 Task: Explore Airbnb accommodation in Å umperk, Czech Republic from 7th December, 2023 to 15th December, 2023 for 6 adults.3 bedrooms having 3 beds and 3 bathrooms. Property type can be guest house. Booking option can be shelf check-in. Look for 5 properties as per requirement.
Action: Mouse pressed left at (407, 91)
Screenshot: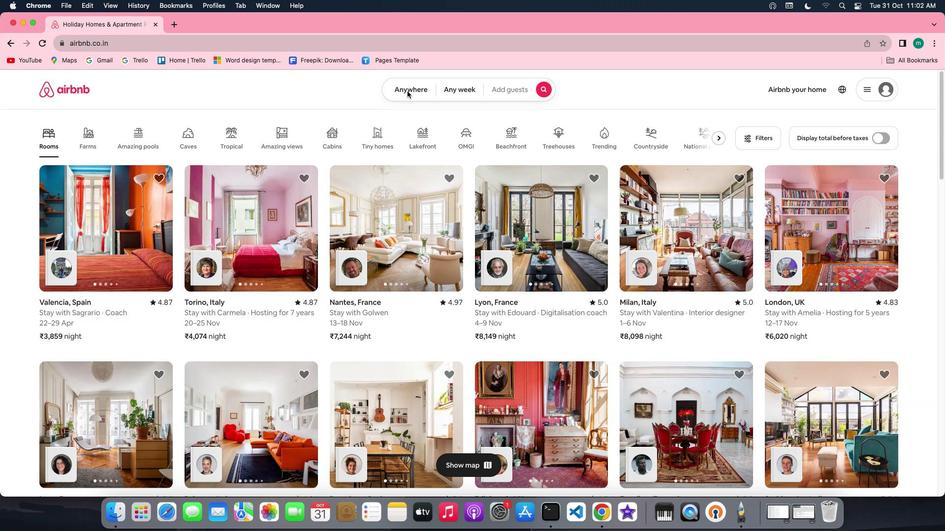 
Action: Mouse pressed left at (407, 91)
Screenshot: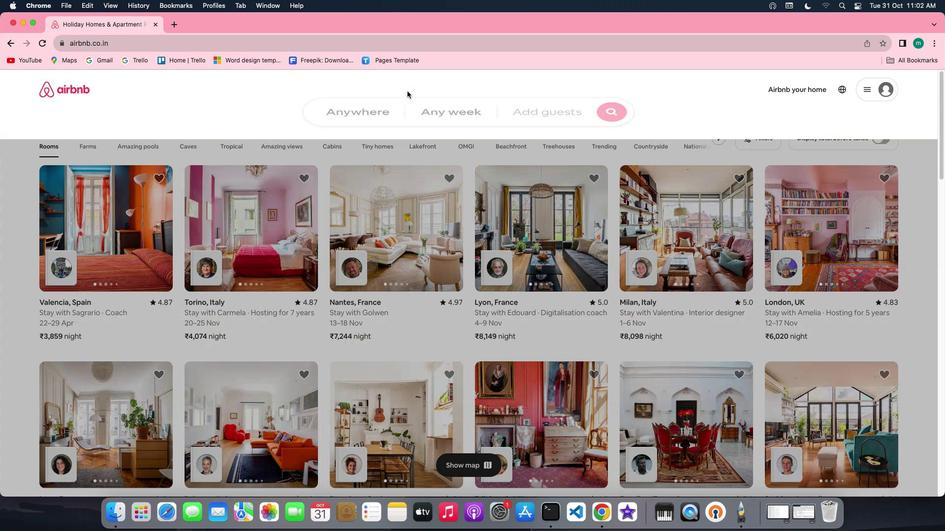 
Action: Mouse moved to (361, 131)
Screenshot: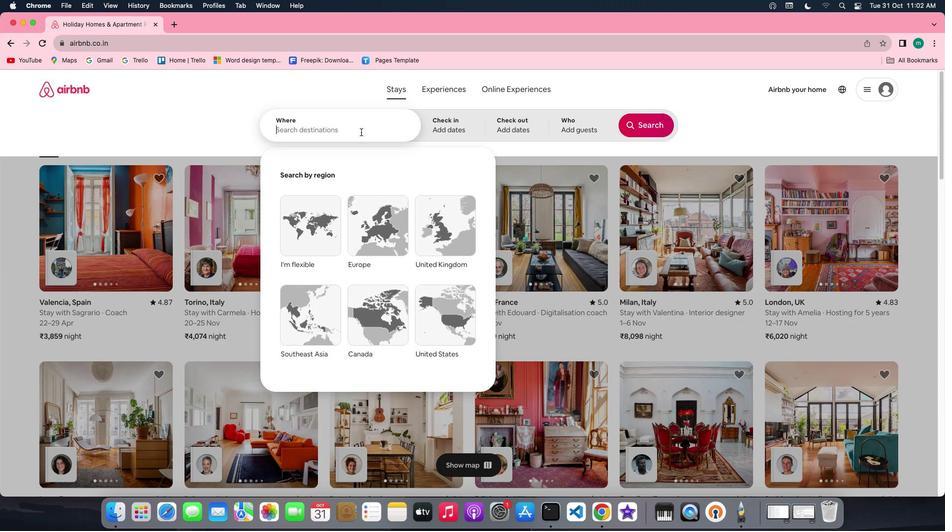 
Action: Key pressed Key.shift'S''u''p'Key.backspace'm''p''e''r''k'','Key.spaceKey.shift'C''z''e''c''h'Key.spaceKey.shift'R''e''p''u''b''l''i''c'
Screenshot: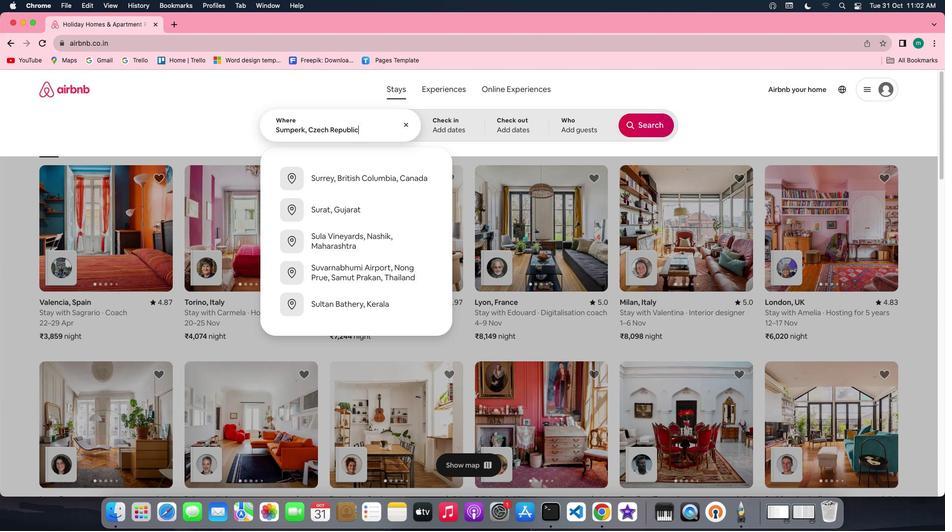 
Action: Mouse moved to (442, 128)
Screenshot: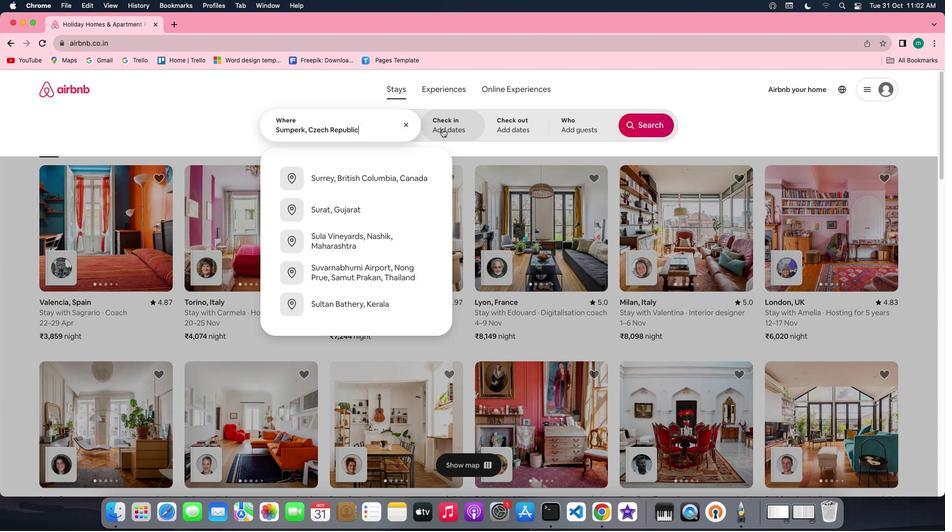 
Action: Mouse pressed left at (442, 128)
Screenshot: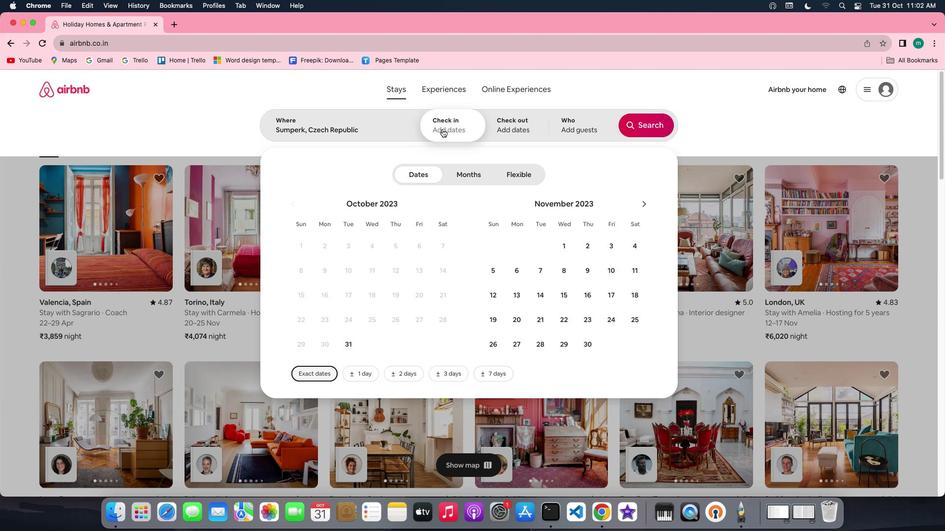 
Action: Mouse moved to (647, 201)
Screenshot: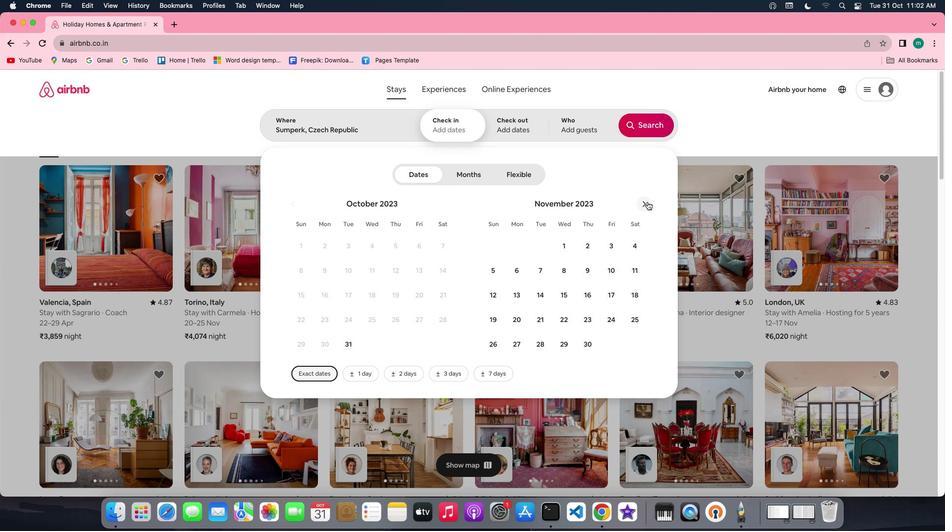 
Action: Mouse pressed left at (647, 201)
Screenshot: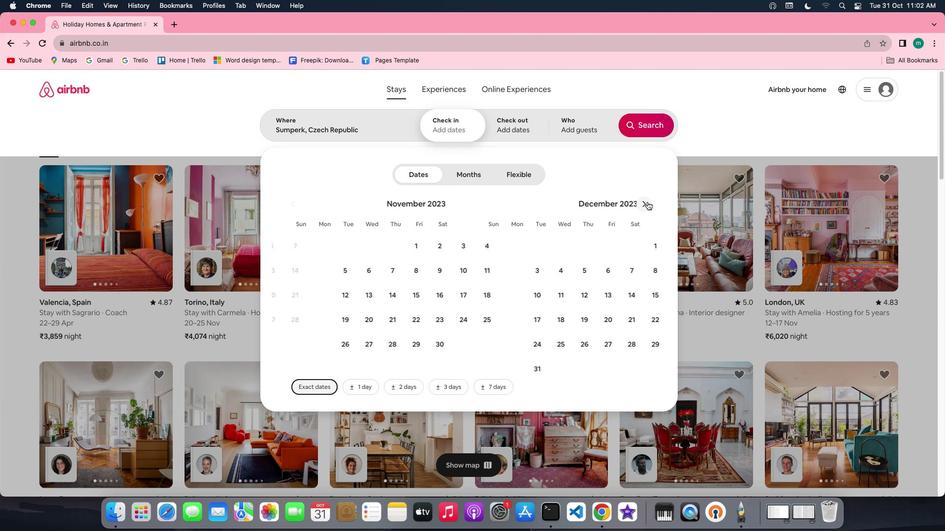 
Action: Mouse moved to (581, 267)
Screenshot: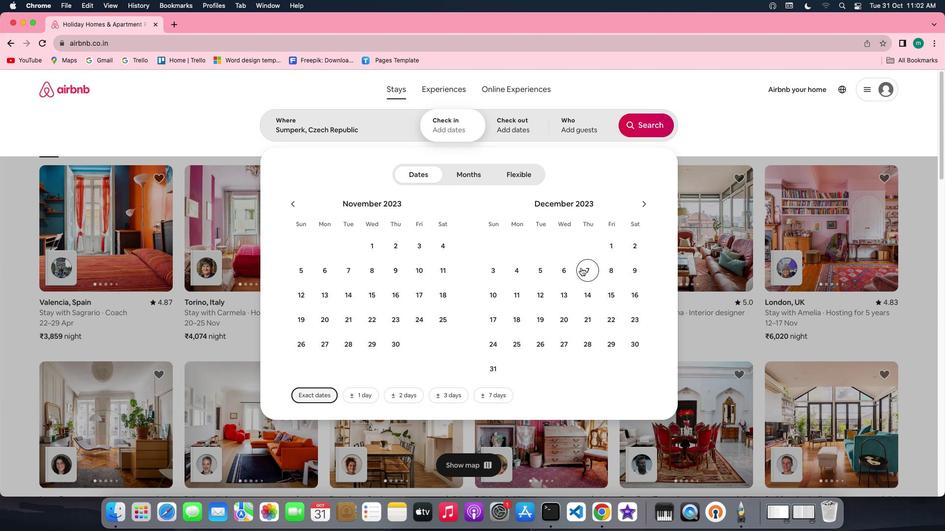 
Action: Mouse pressed left at (581, 267)
Screenshot: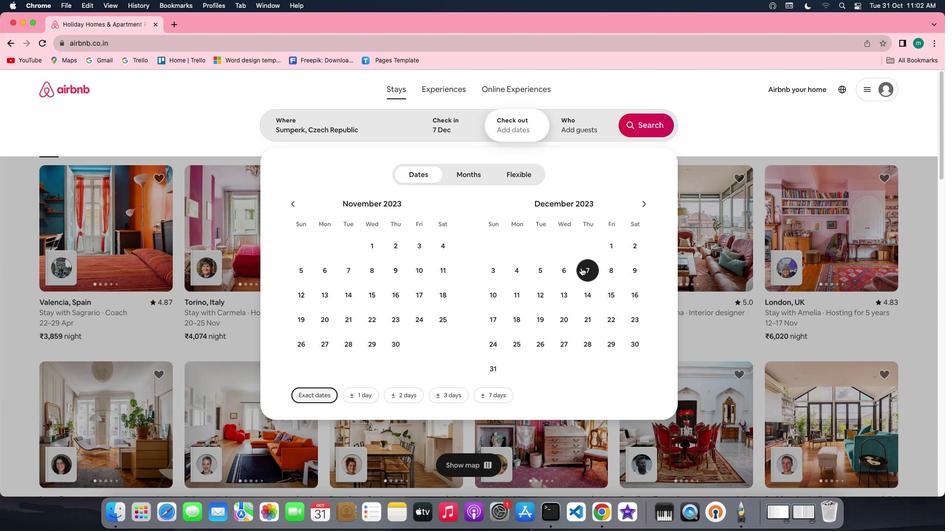 
Action: Mouse moved to (607, 296)
Screenshot: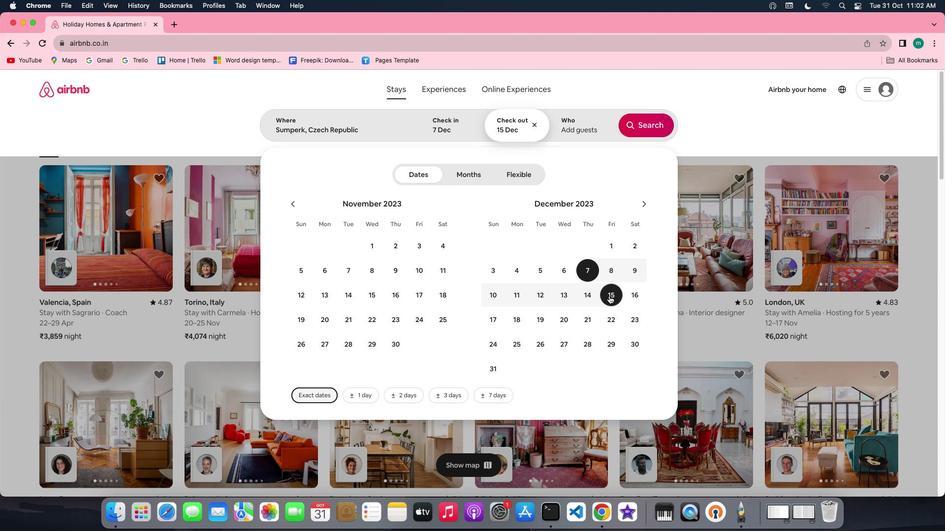 
Action: Mouse pressed left at (607, 296)
Screenshot: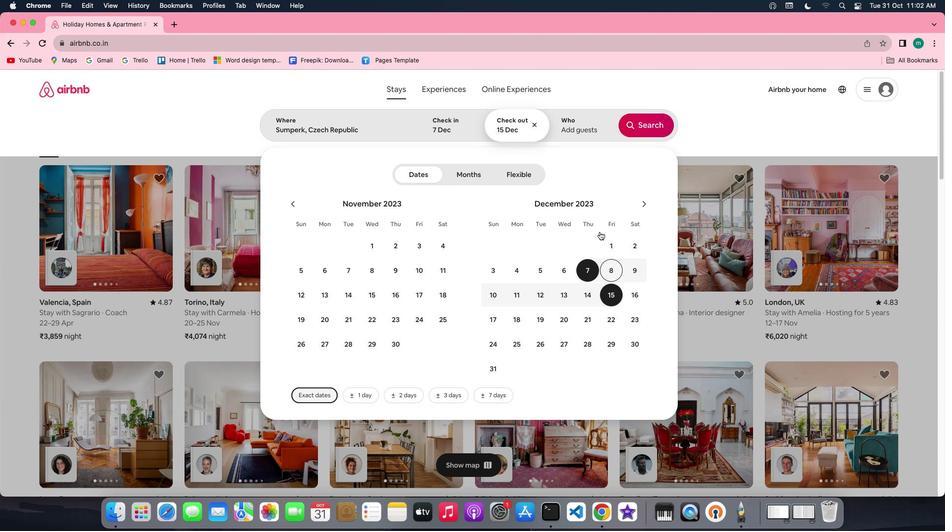 
Action: Mouse moved to (579, 123)
Screenshot: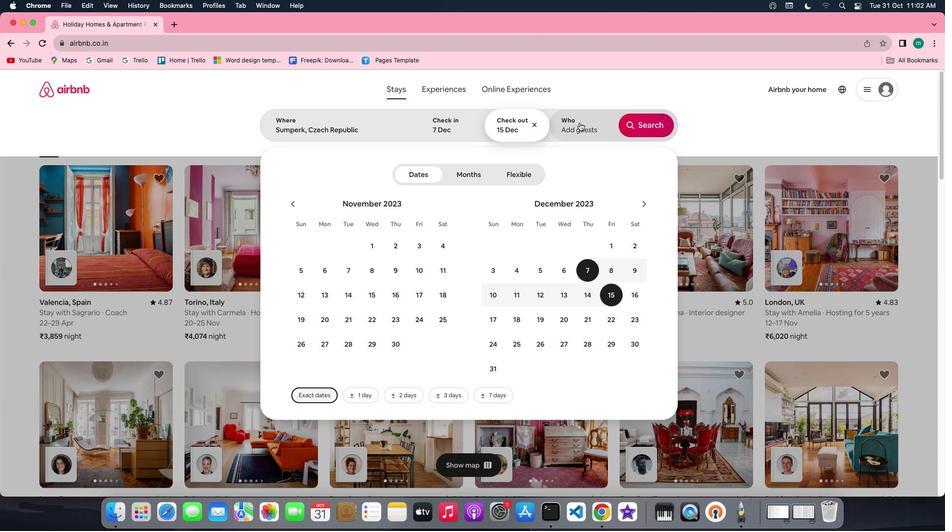 
Action: Mouse pressed left at (579, 123)
Screenshot: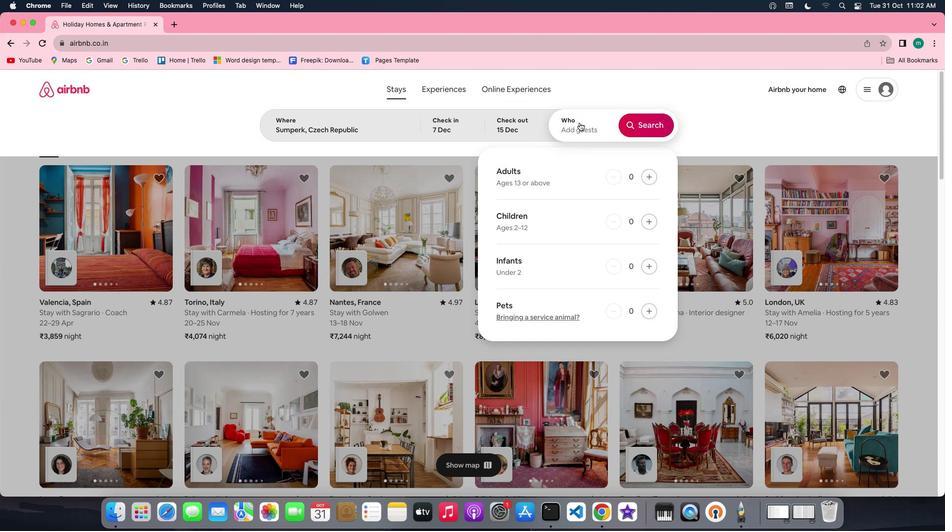 
Action: Mouse moved to (655, 176)
Screenshot: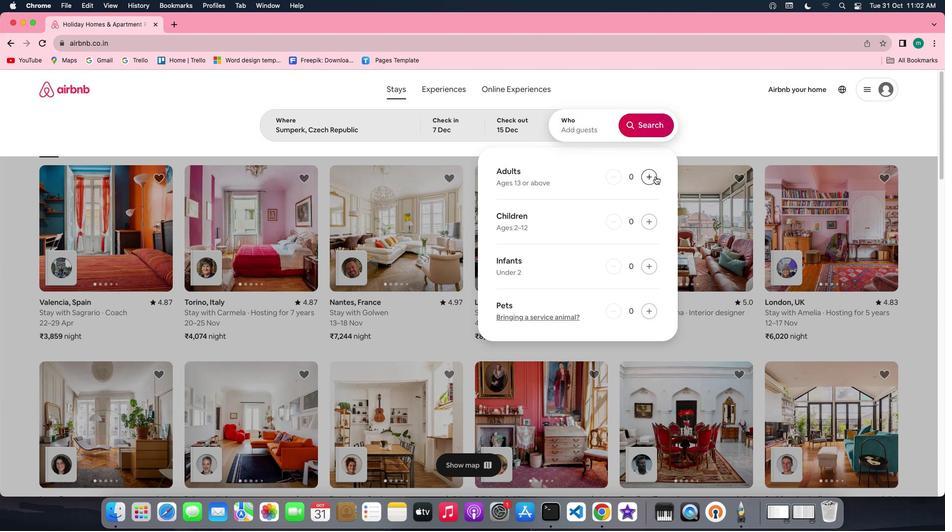 
Action: Mouse pressed left at (655, 176)
Screenshot: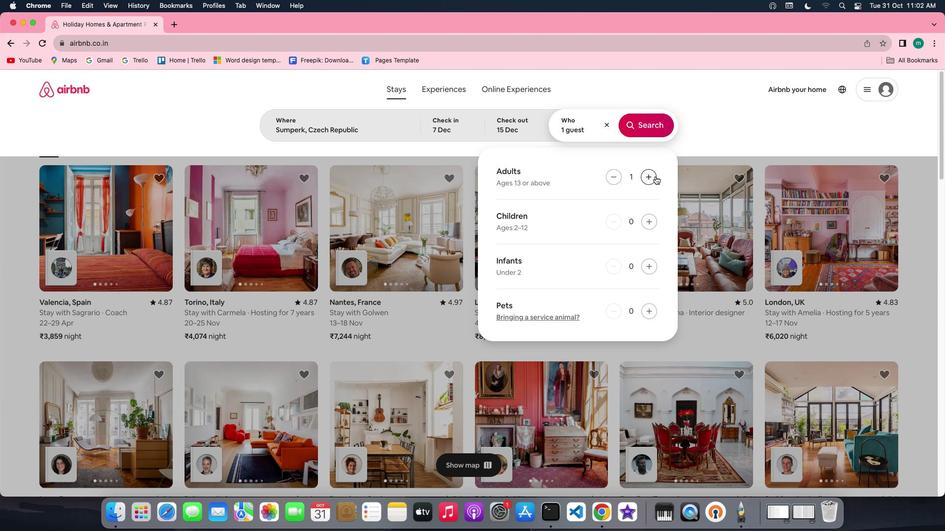 
Action: Mouse pressed left at (655, 176)
Screenshot: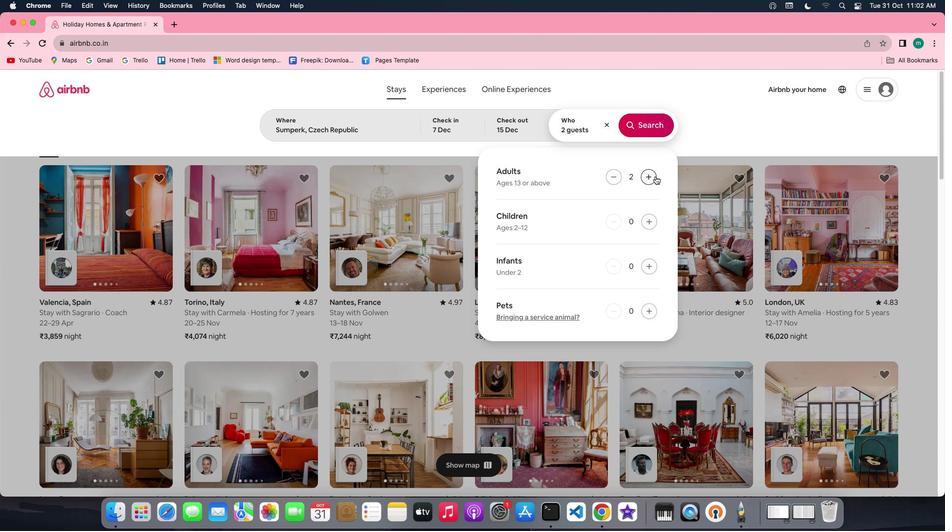 
Action: Mouse pressed left at (655, 176)
Screenshot: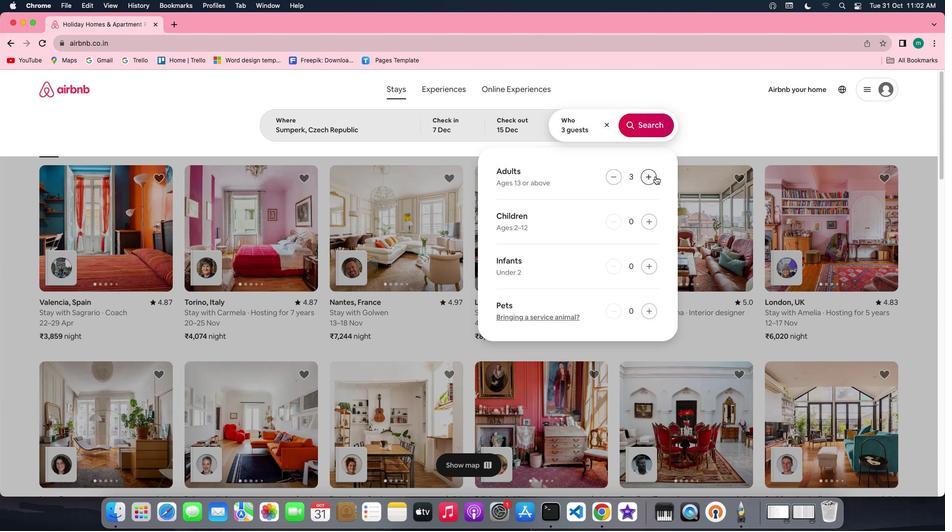 
Action: Mouse pressed left at (655, 176)
Screenshot: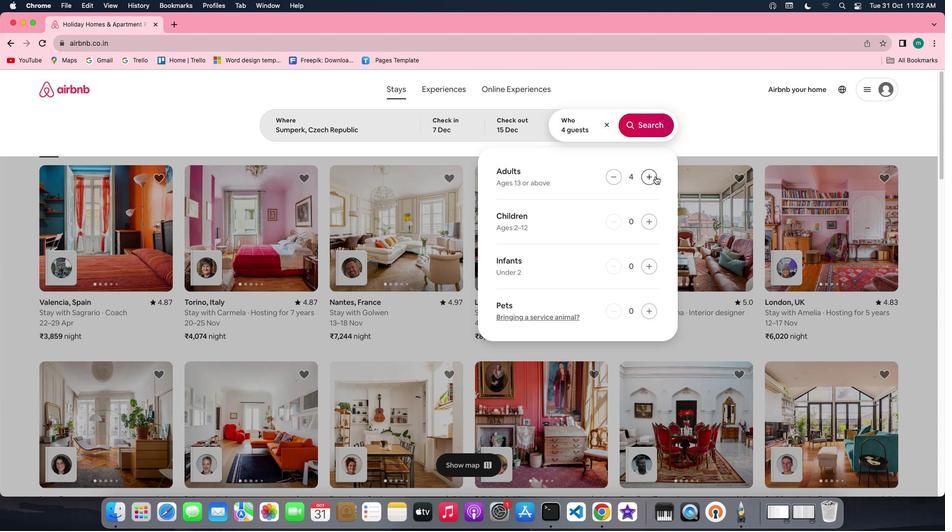 
Action: Mouse pressed left at (655, 176)
Screenshot: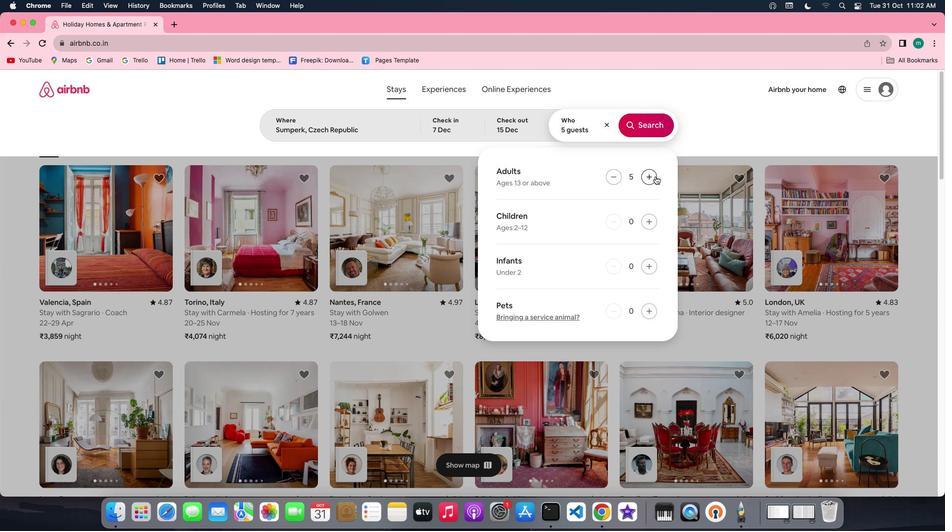 
Action: Mouse pressed left at (655, 176)
Screenshot: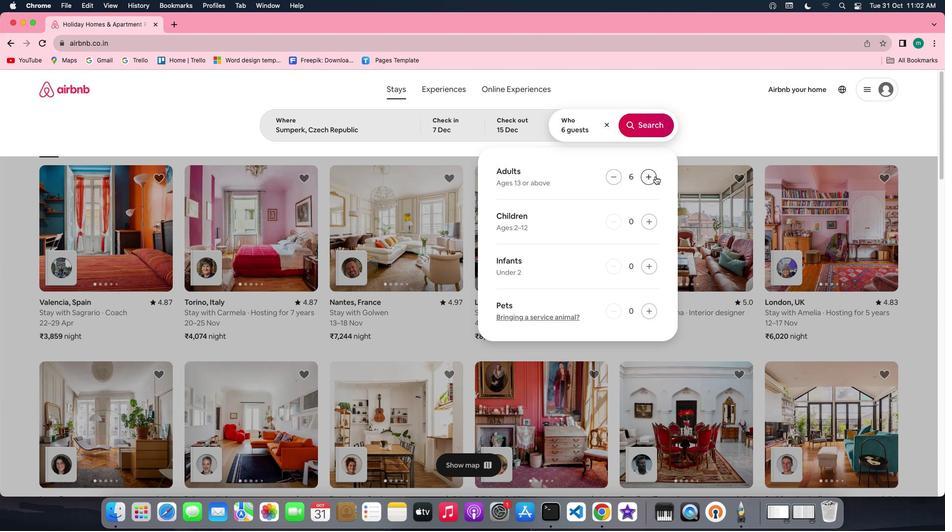 
Action: Mouse moved to (635, 126)
Screenshot: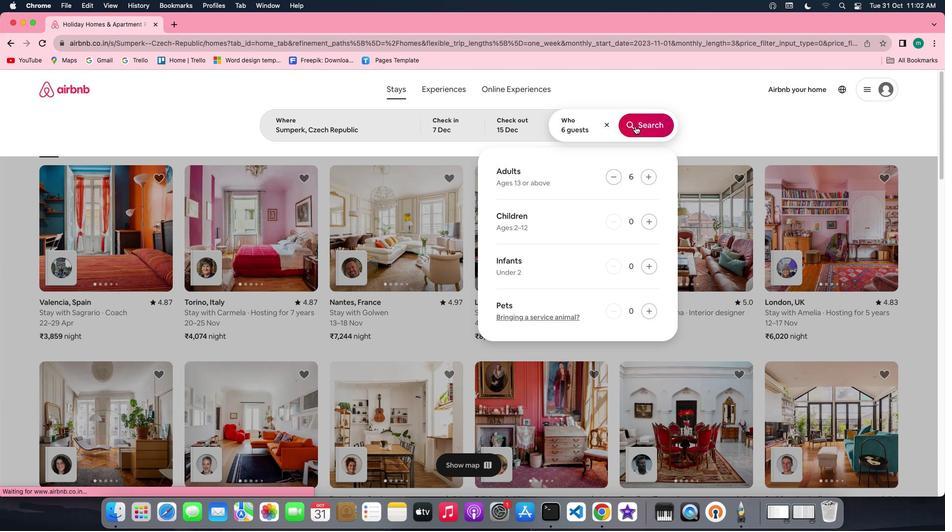 
Action: Mouse pressed left at (635, 126)
Screenshot: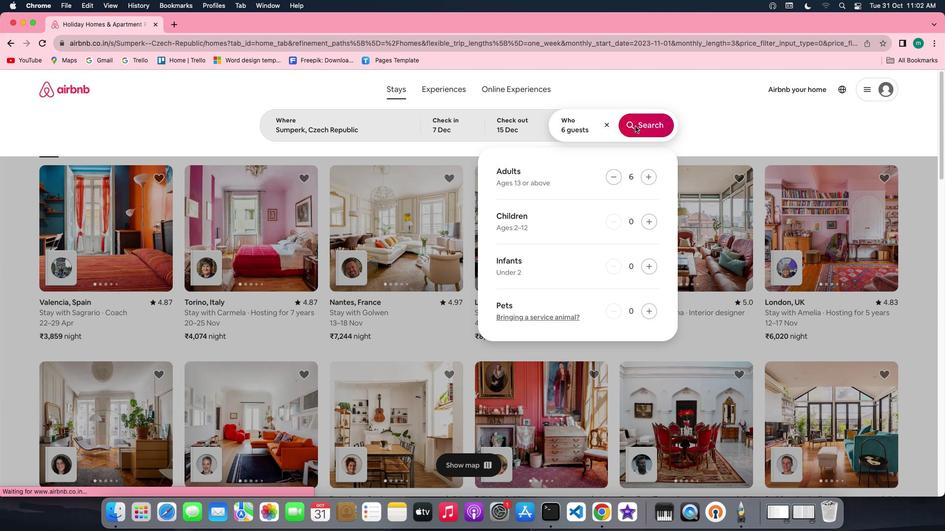 
Action: Mouse moved to (793, 128)
Screenshot: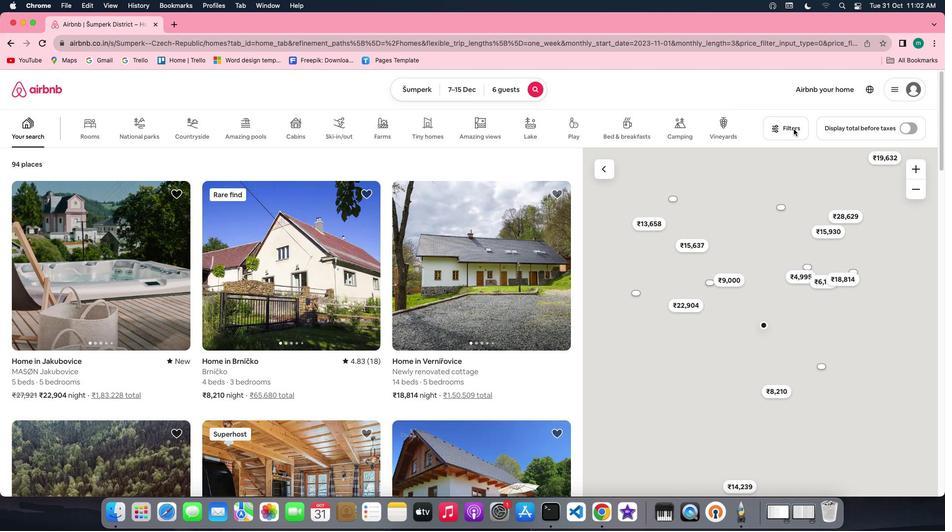 
Action: Mouse pressed left at (793, 128)
Screenshot: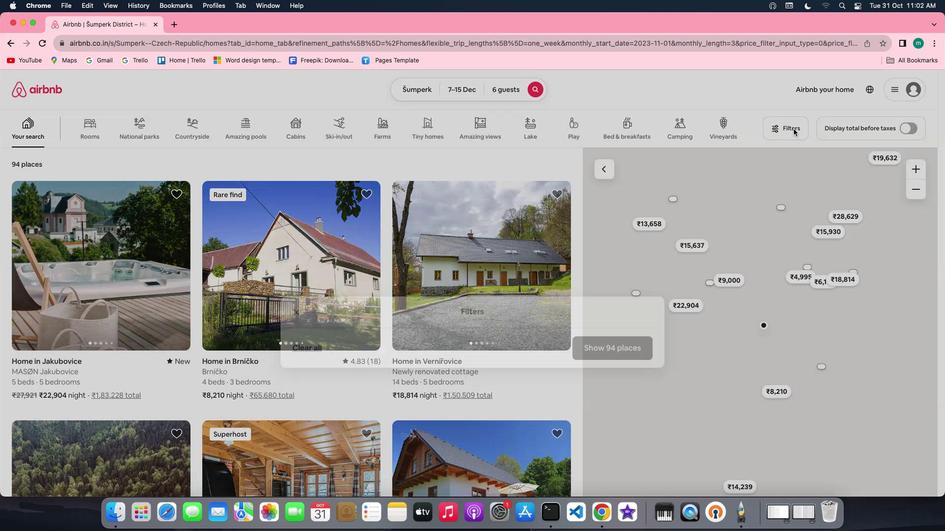 
Action: Mouse moved to (468, 297)
Screenshot: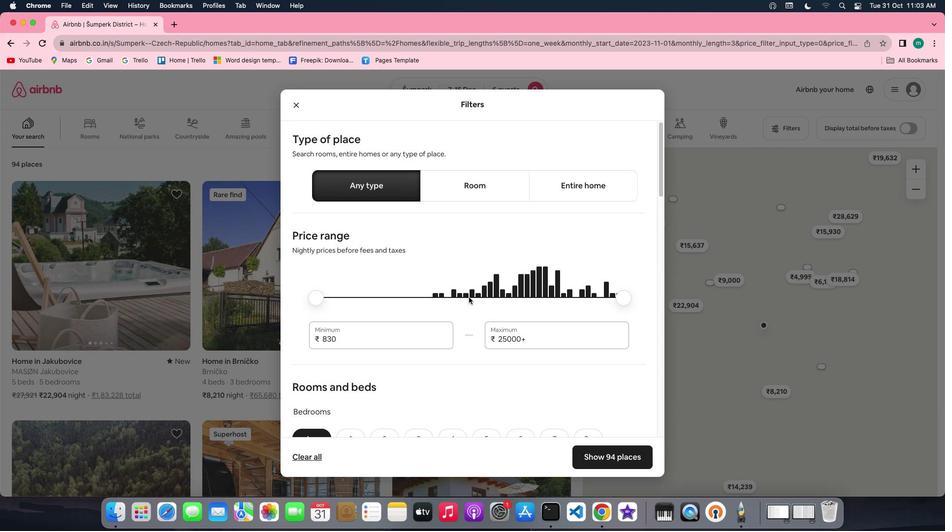 
Action: Mouse scrolled (468, 297) with delta (0, 0)
Screenshot: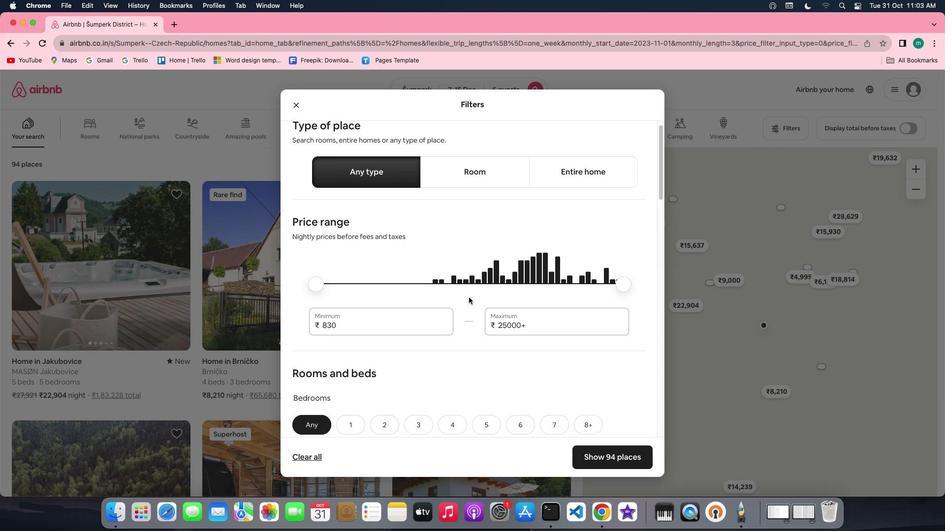
Action: Mouse scrolled (468, 297) with delta (0, 0)
Screenshot: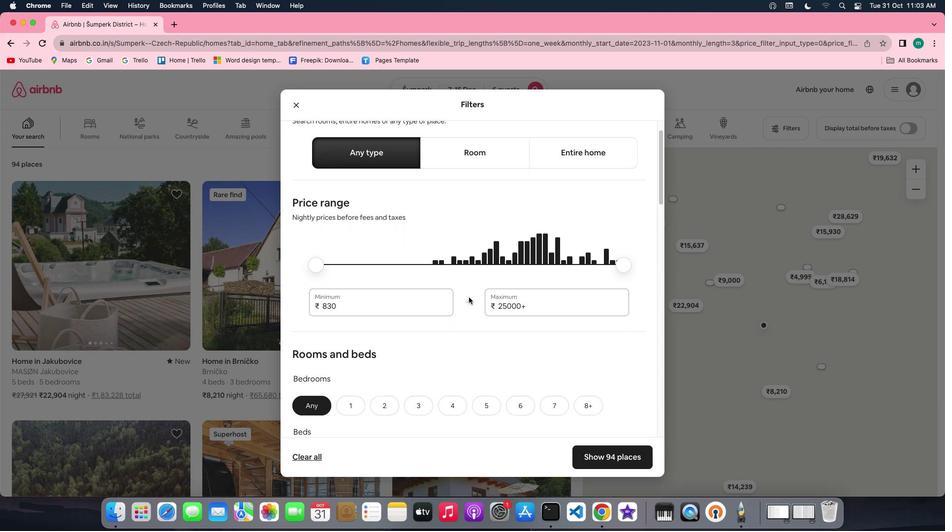 
Action: Mouse scrolled (468, 297) with delta (0, 0)
Screenshot: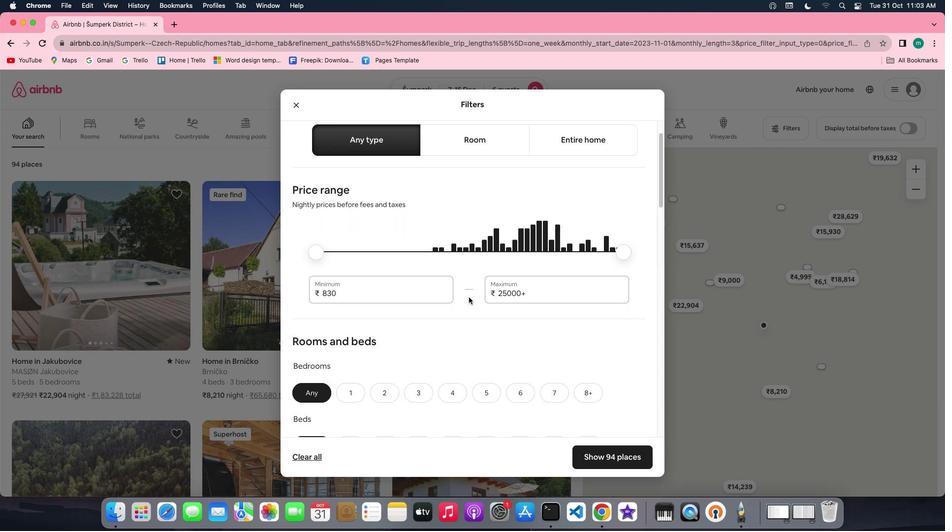 
Action: Mouse scrolled (468, 297) with delta (0, 0)
Screenshot: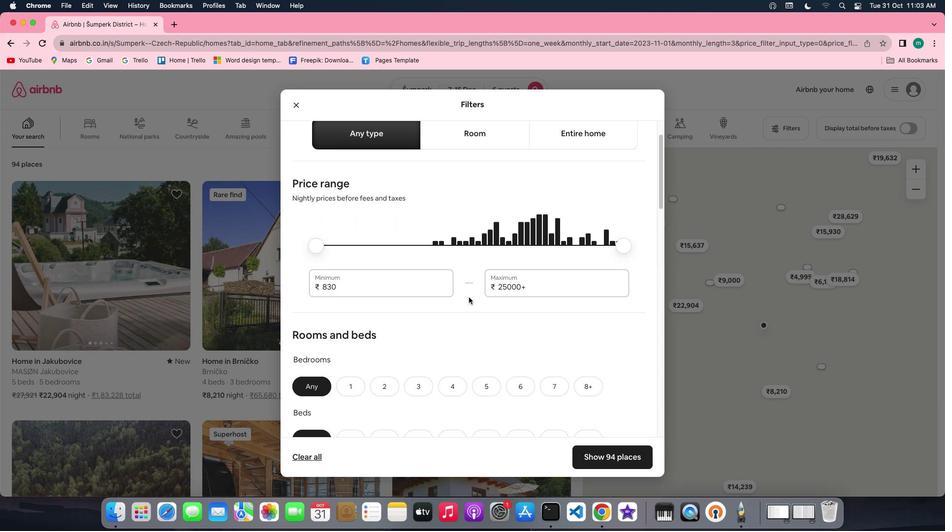 
Action: Mouse scrolled (468, 297) with delta (0, 0)
Screenshot: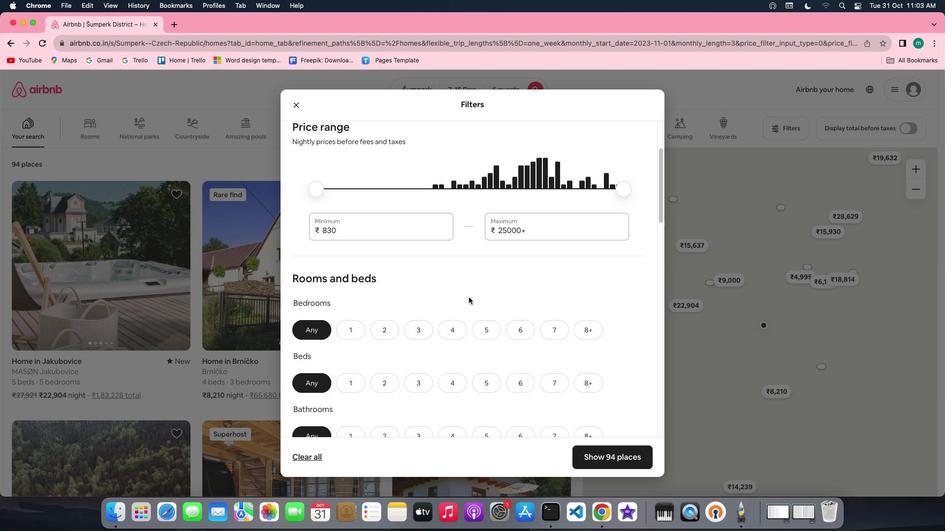 
Action: Mouse scrolled (468, 297) with delta (0, 0)
Screenshot: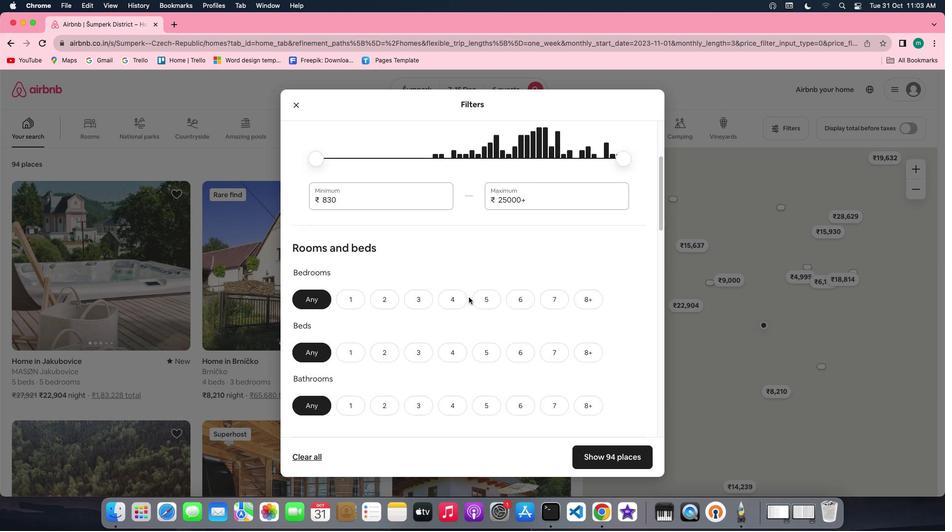 
Action: Mouse scrolled (468, 297) with delta (0, 0)
Screenshot: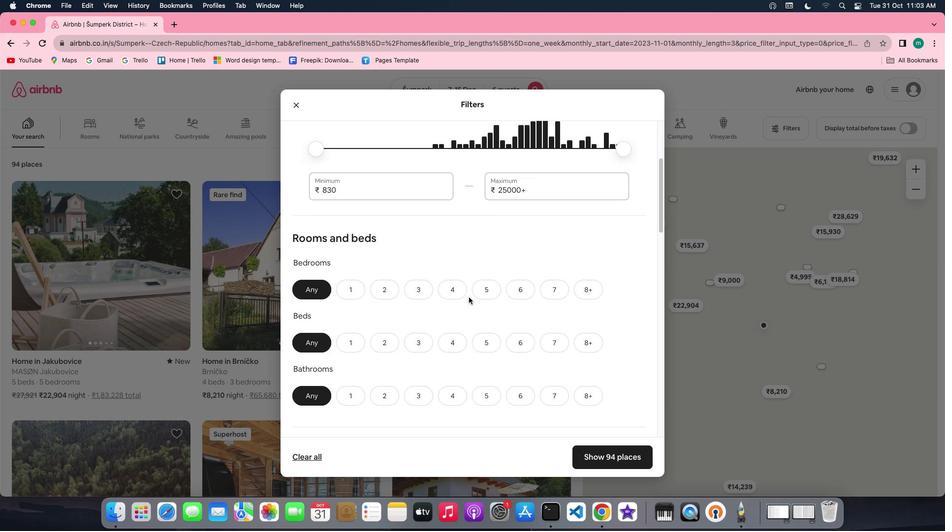 
Action: Mouse scrolled (468, 297) with delta (0, 0)
Screenshot: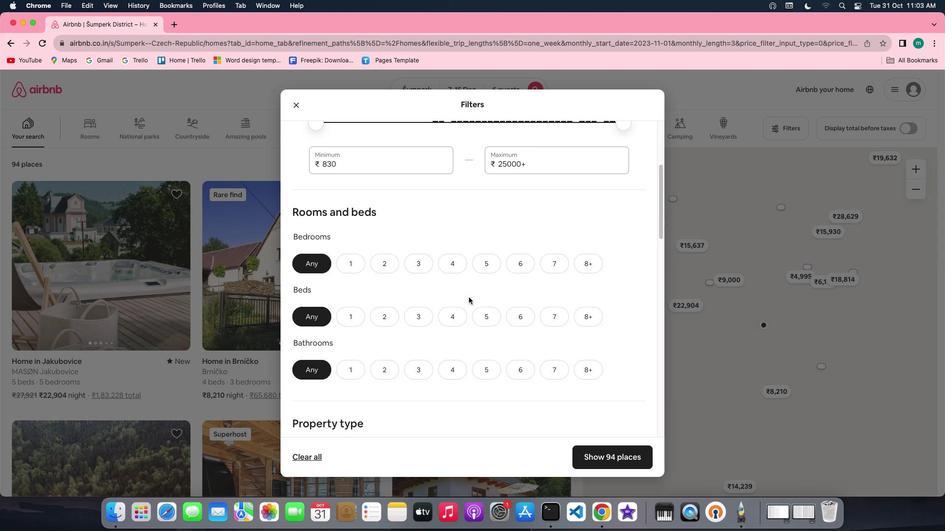 
Action: Mouse scrolled (468, 297) with delta (0, 0)
Screenshot: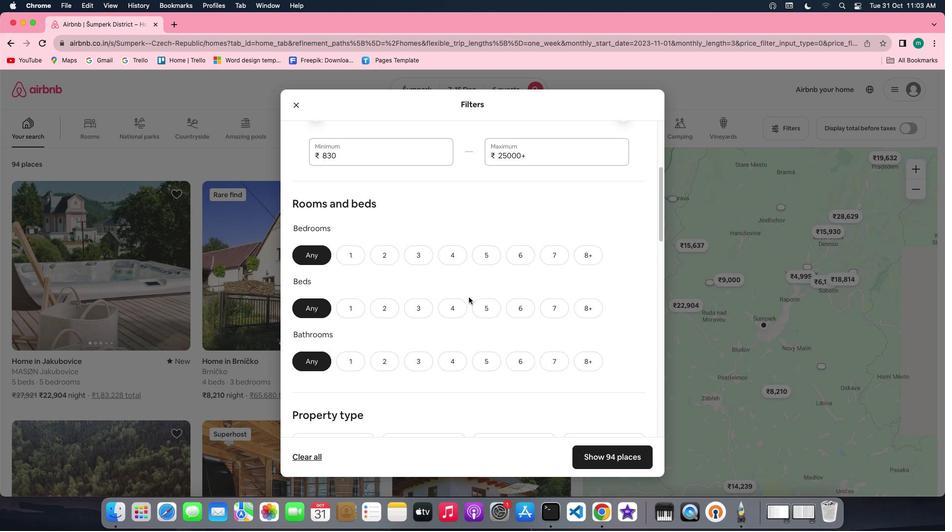 
Action: Mouse scrolled (468, 297) with delta (0, 0)
Screenshot: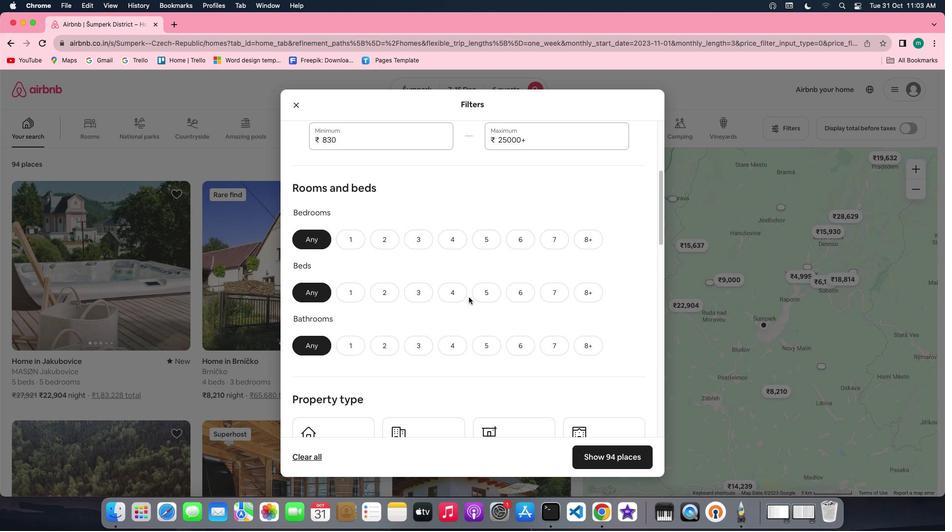 
Action: Mouse scrolled (468, 297) with delta (0, 0)
Screenshot: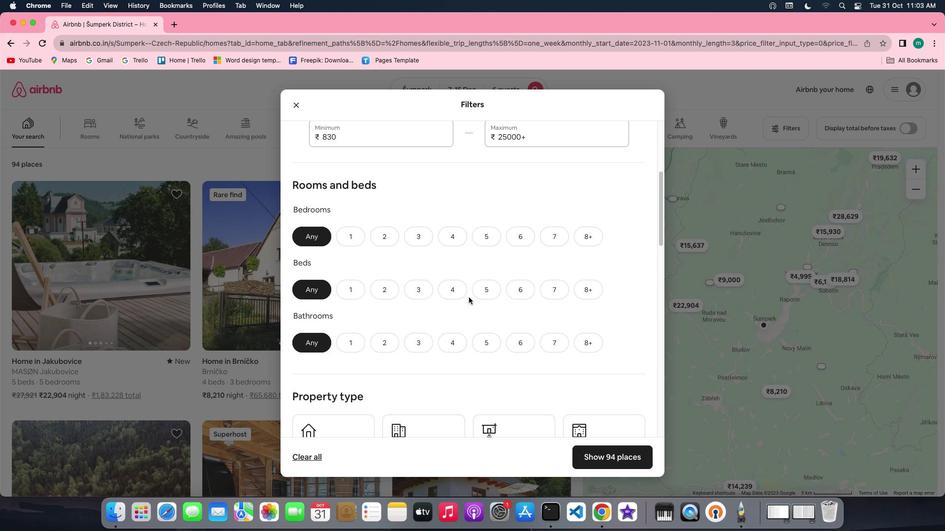 
Action: Mouse moved to (424, 236)
Screenshot: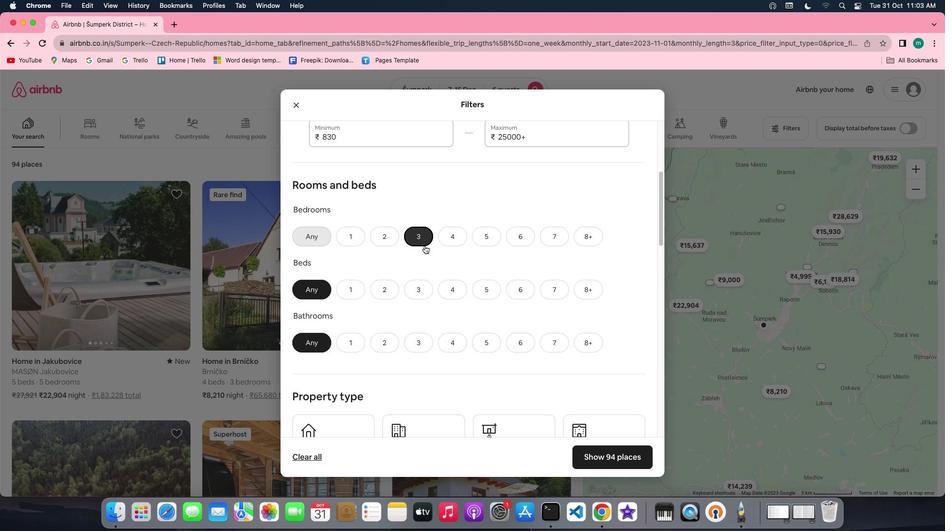 
Action: Mouse pressed left at (424, 236)
Screenshot: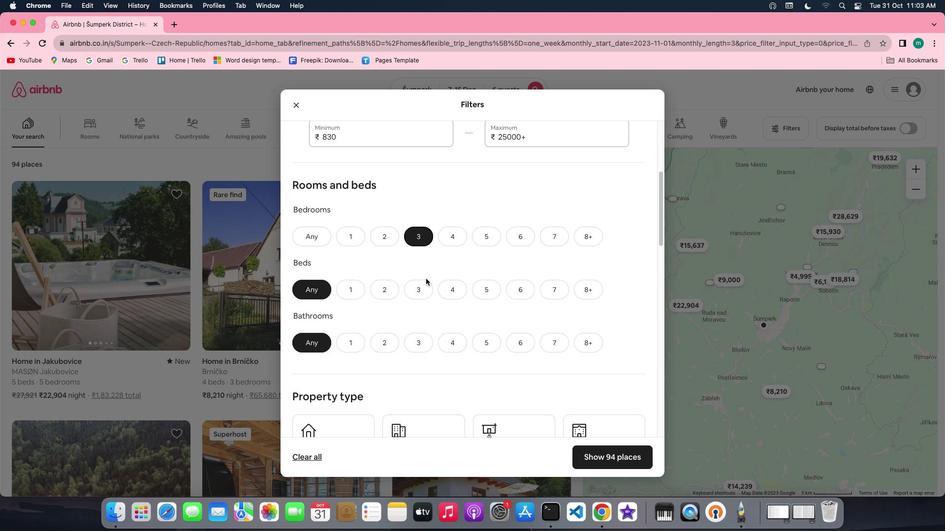 
Action: Mouse moved to (426, 280)
Screenshot: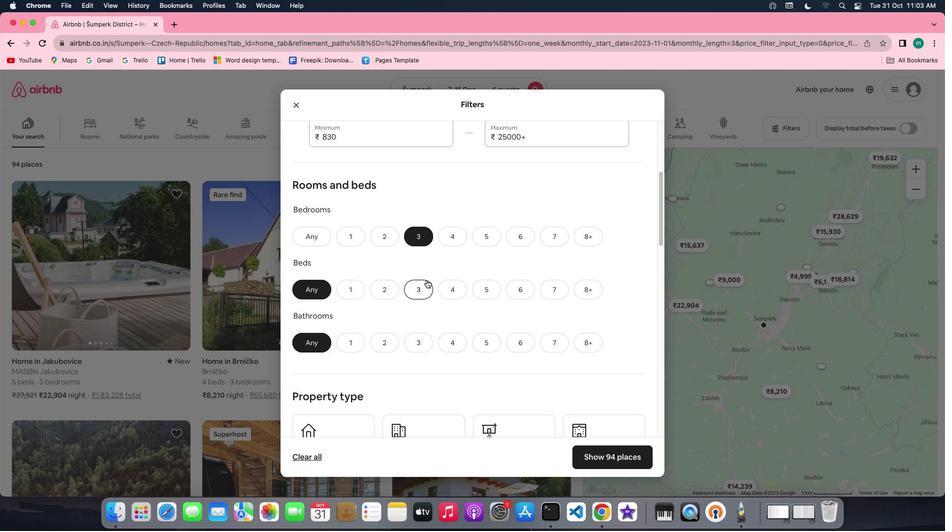
Action: Mouse pressed left at (426, 280)
Screenshot: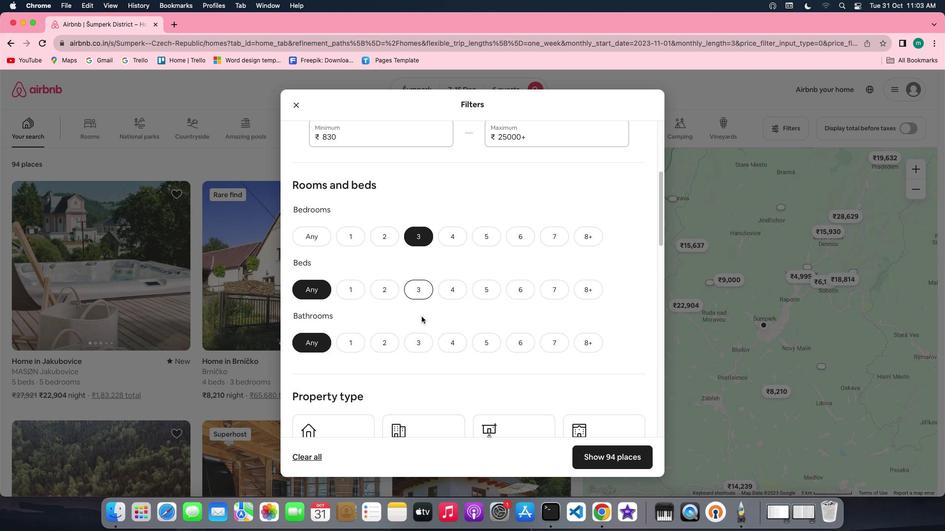 
Action: Mouse moved to (421, 295)
Screenshot: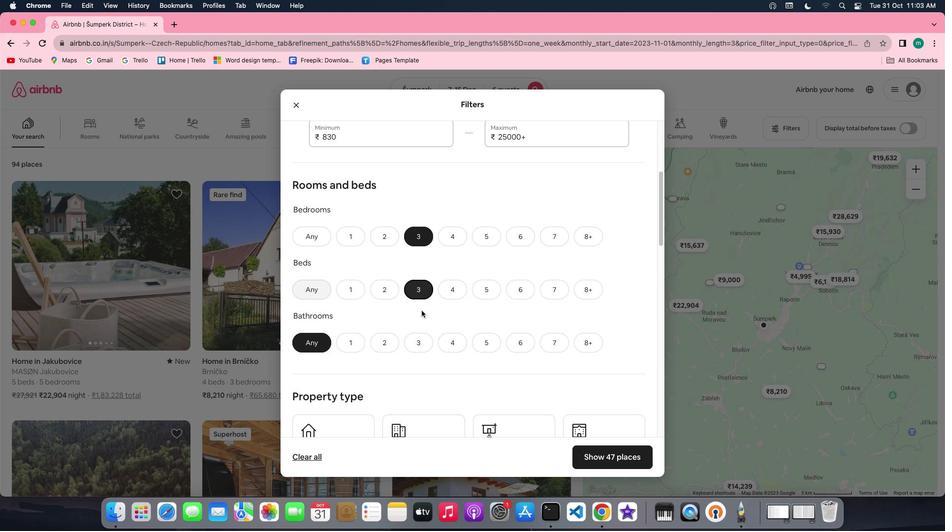 
Action: Mouse pressed left at (421, 295)
Screenshot: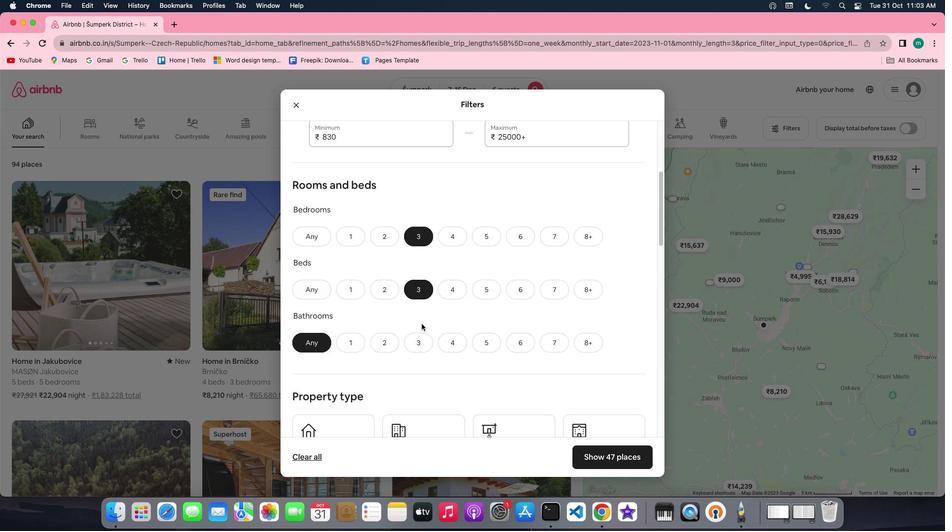 
Action: Mouse moved to (424, 344)
Screenshot: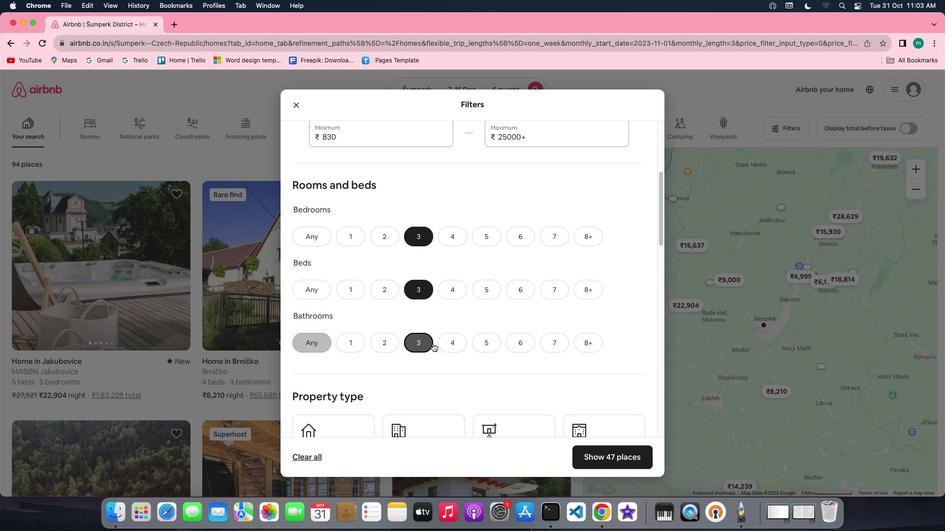 
Action: Mouse pressed left at (424, 344)
Screenshot: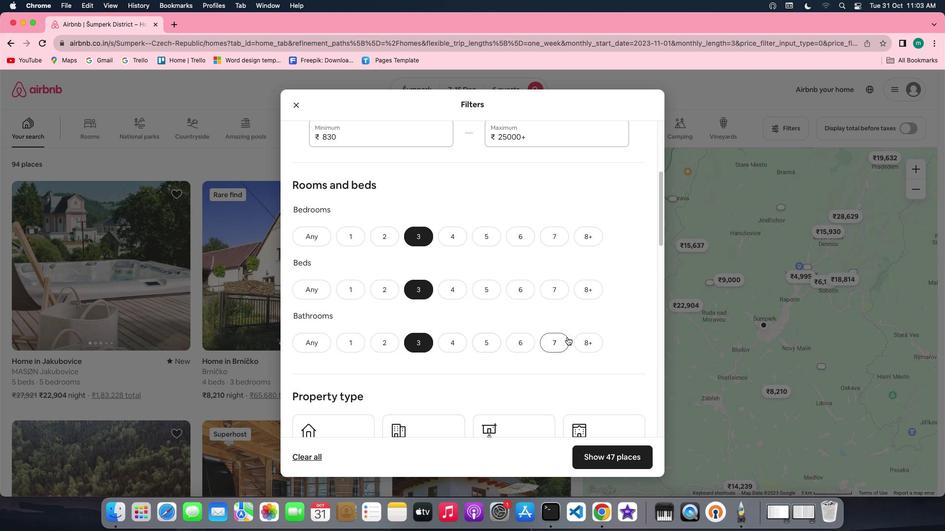 
Action: Mouse moved to (567, 337)
Screenshot: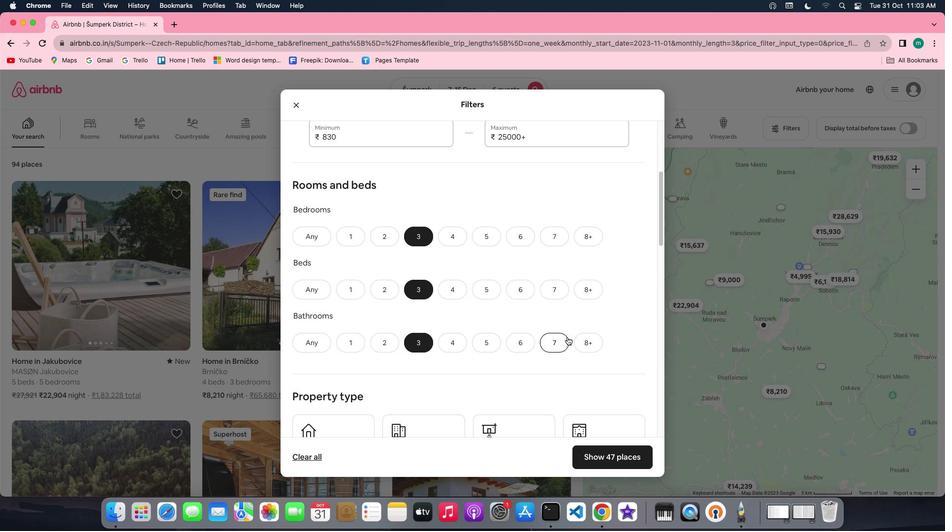 
Action: Mouse scrolled (567, 337) with delta (0, 0)
Screenshot: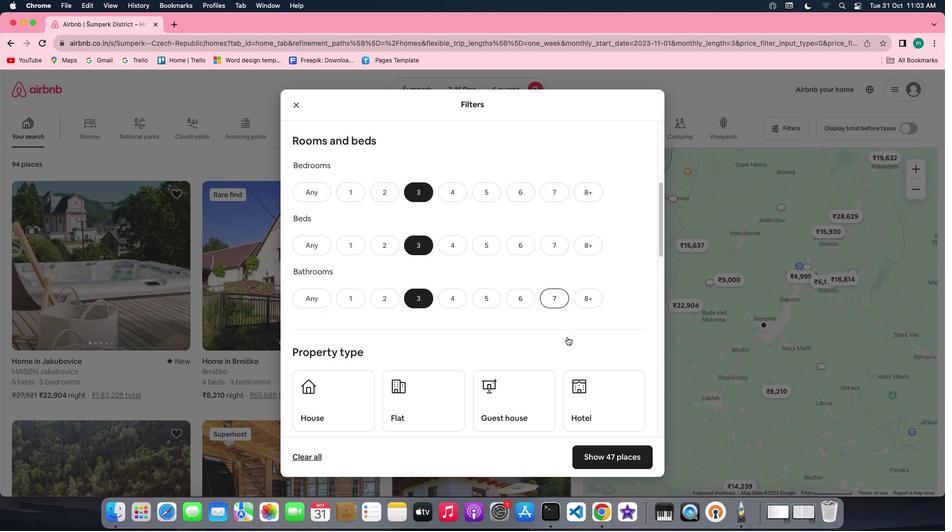 
Action: Mouse scrolled (567, 337) with delta (0, 0)
Screenshot: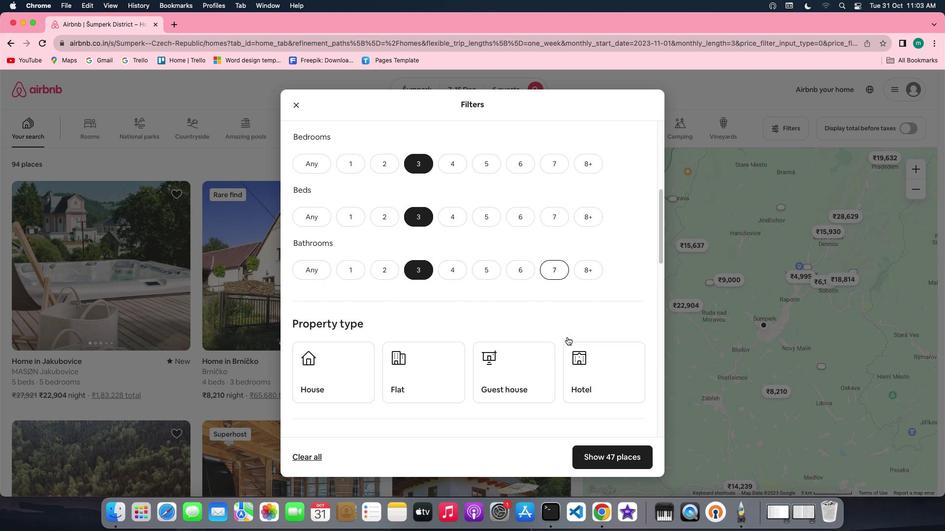 
Action: Mouse scrolled (567, 337) with delta (0, 0)
Screenshot: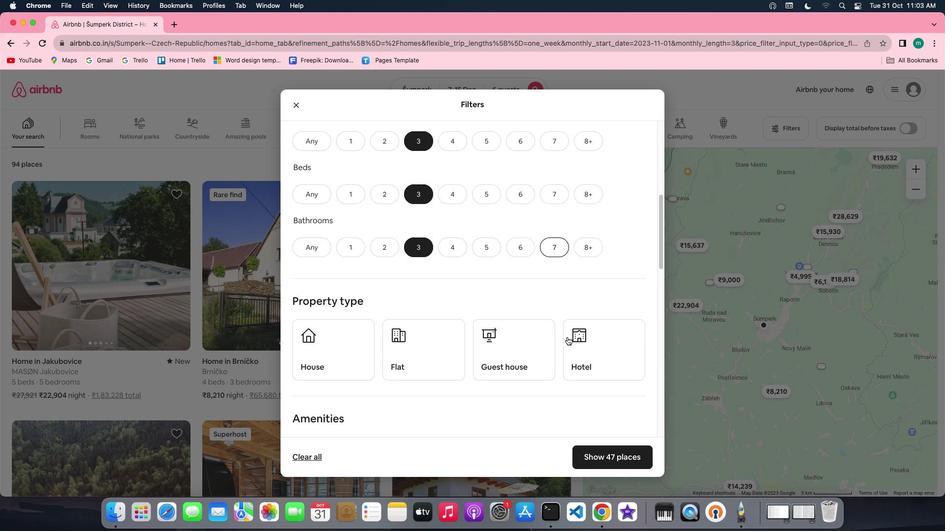 
Action: Mouse scrolled (567, 337) with delta (0, 0)
Screenshot: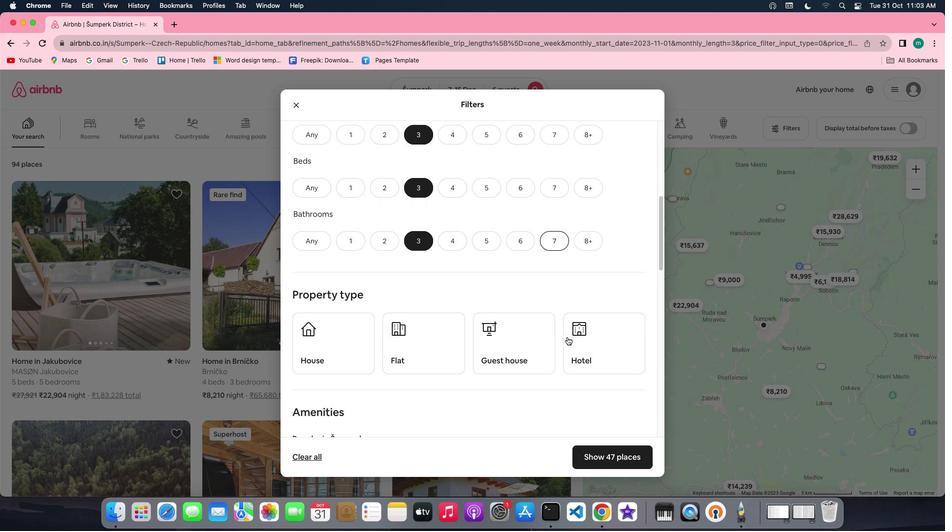 
Action: Mouse scrolled (567, 337) with delta (0, 0)
Screenshot: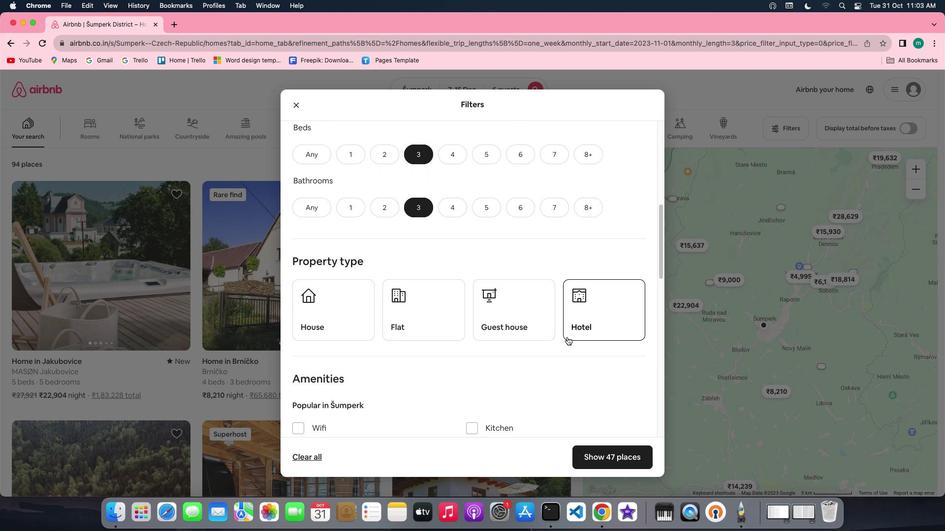 
Action: Mouse scrolled (567, 337) with delta (0, 0)
Screenshot: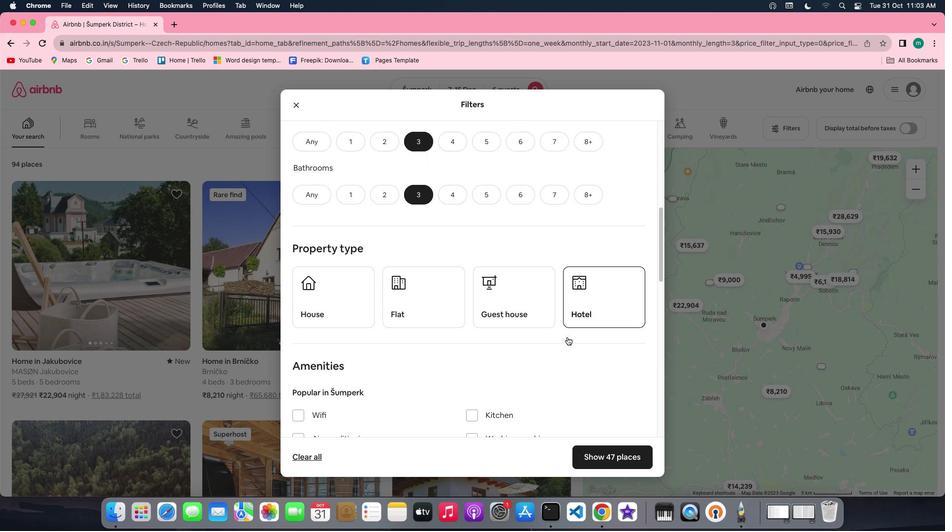 
Action: Mouse scrolled (567, 337) with delta (0, 0)
Screenshot: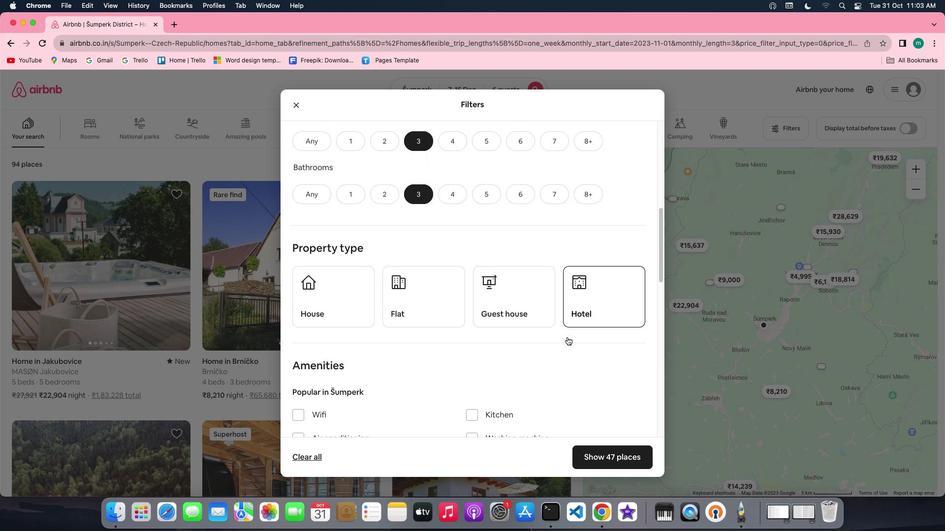 
Action: Mouse scrolled (567, 337) with delta (0, 0)
Screenshot: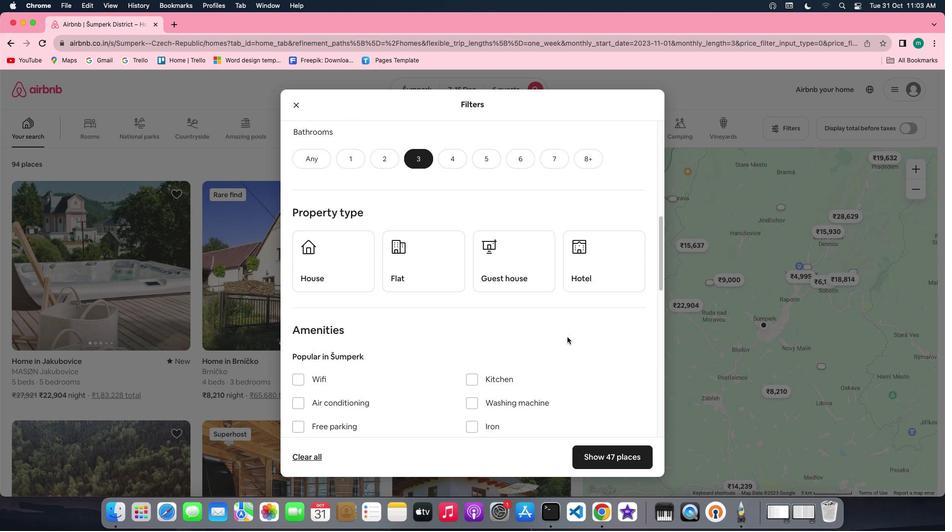 
Action: Mouse scrolled (567, 337) with delta (0, 0)
Screenshot: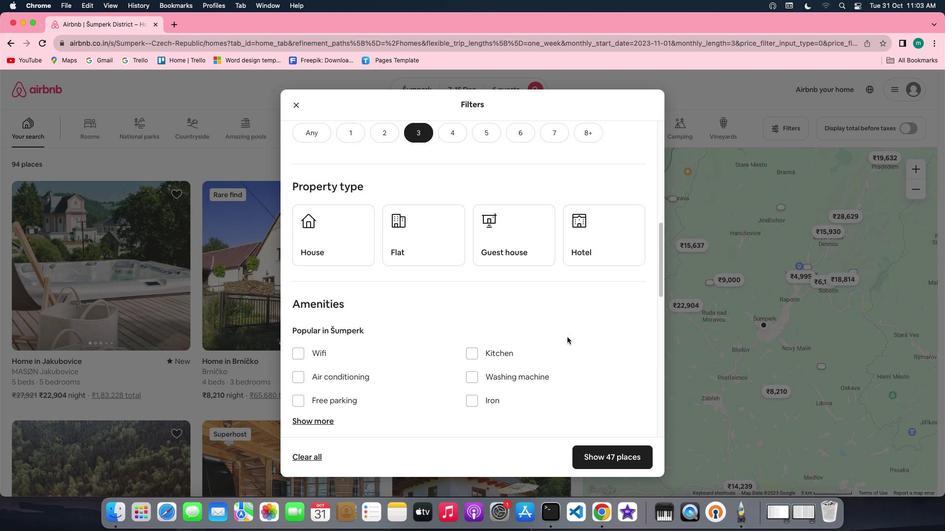 
Action: Mouse scrolled (567, 337) with delta (0, 0)
Screenshot: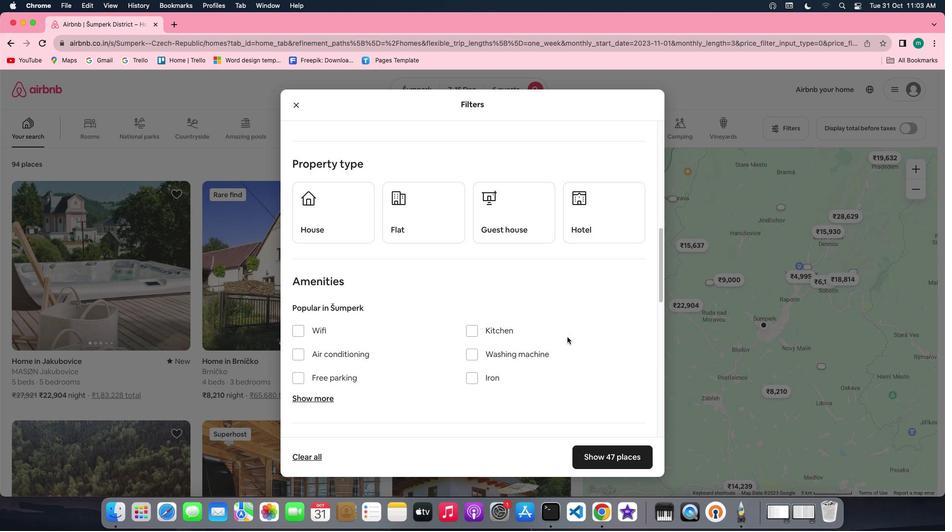 
Action: Mouse scrolled (567, 337) with delta (0, 0)
Screenshot: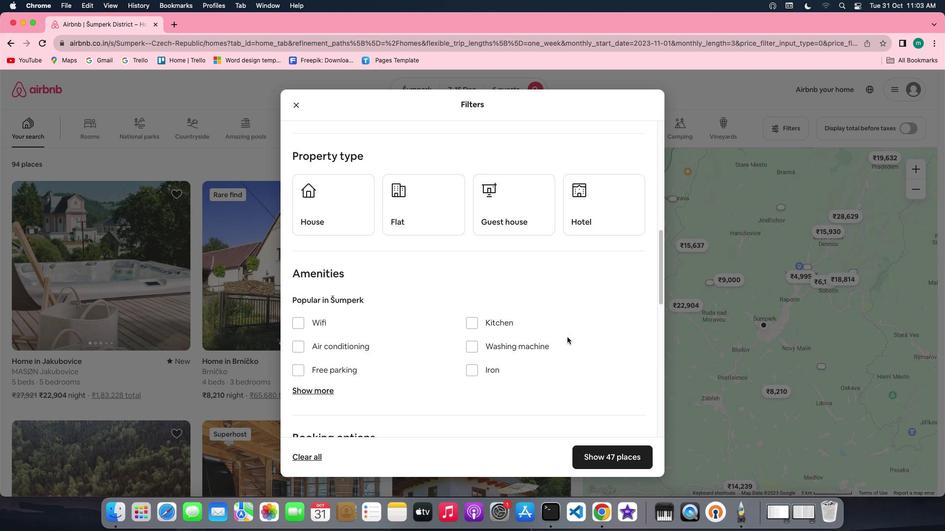 
Action: Mouse scrolled (567, 337) with delta (0, 0)
Screenshot: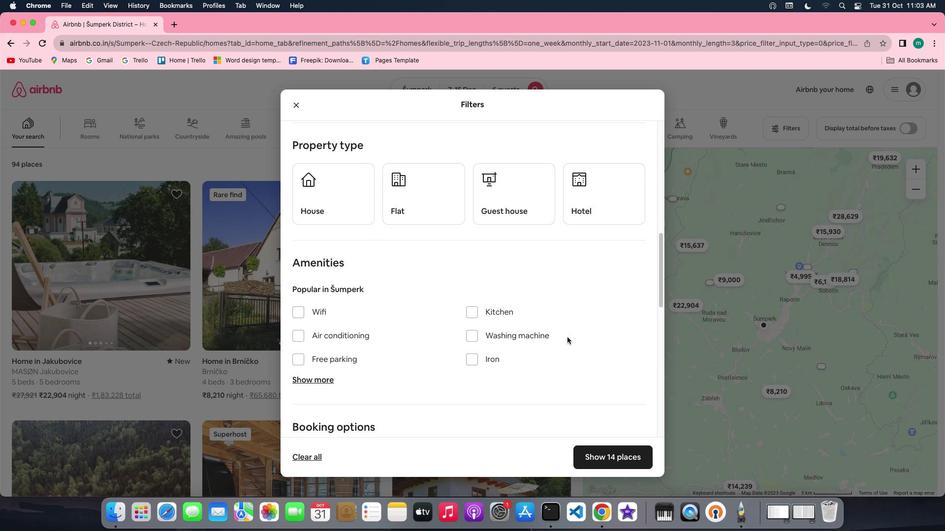 
Action: Mouse scrolled (567, 337) with delta (0, 0)
Screenshot: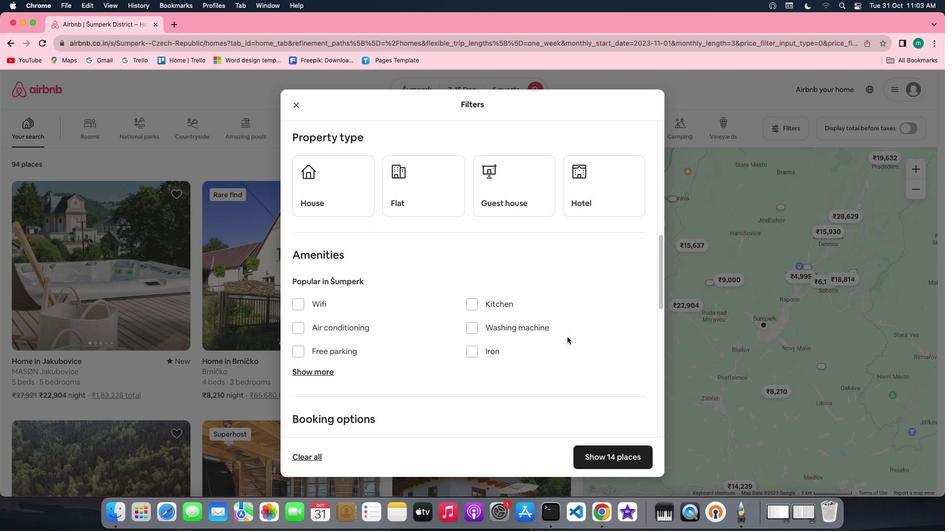
Action: Mouse scrolled (567, 337) with delta (0, 0)
Screenshot: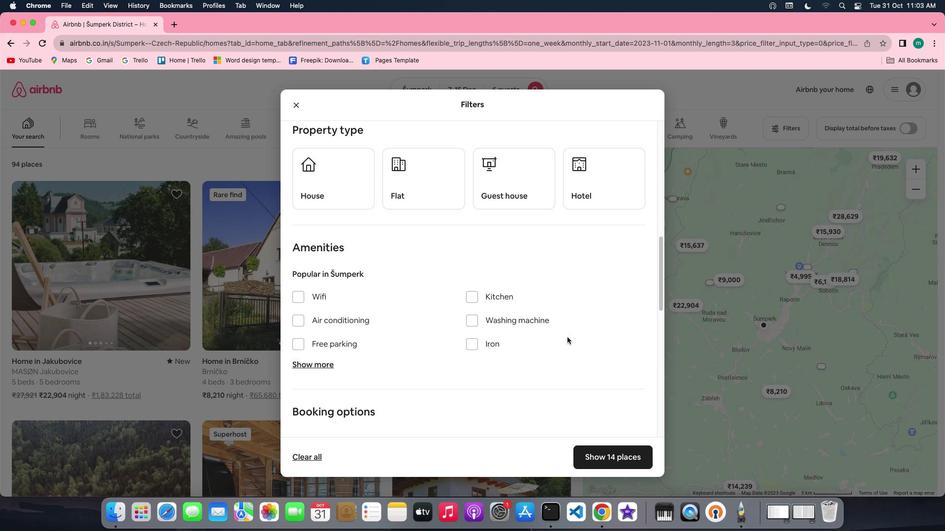 
Action: Mouse moved to (531, 200)
Screenshot: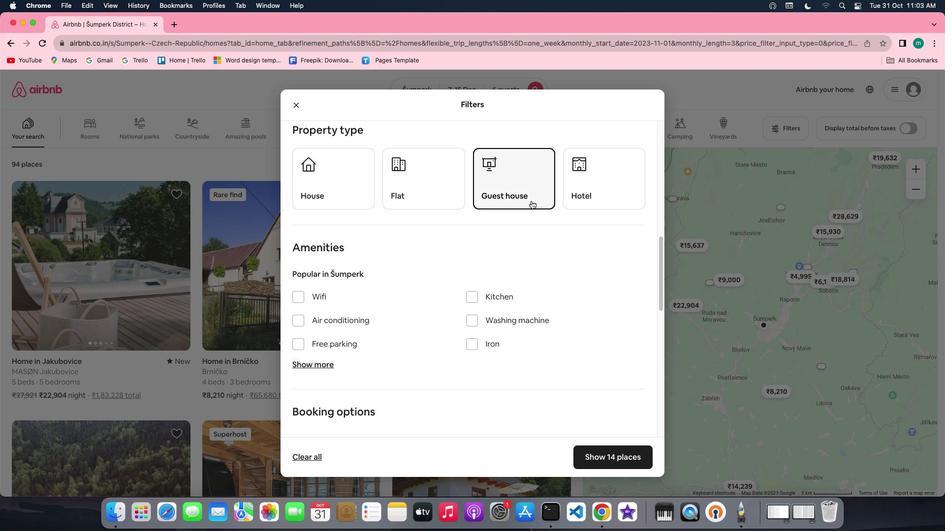 
Action: Mouse pressed left at (531, 200)
Screenshot: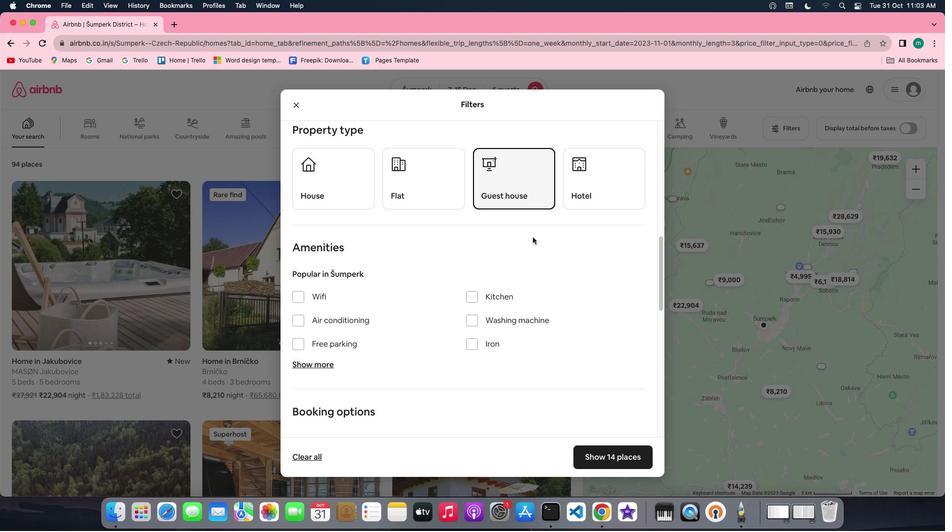 
Action: Mouse moved to (503, 299)
Screenshot: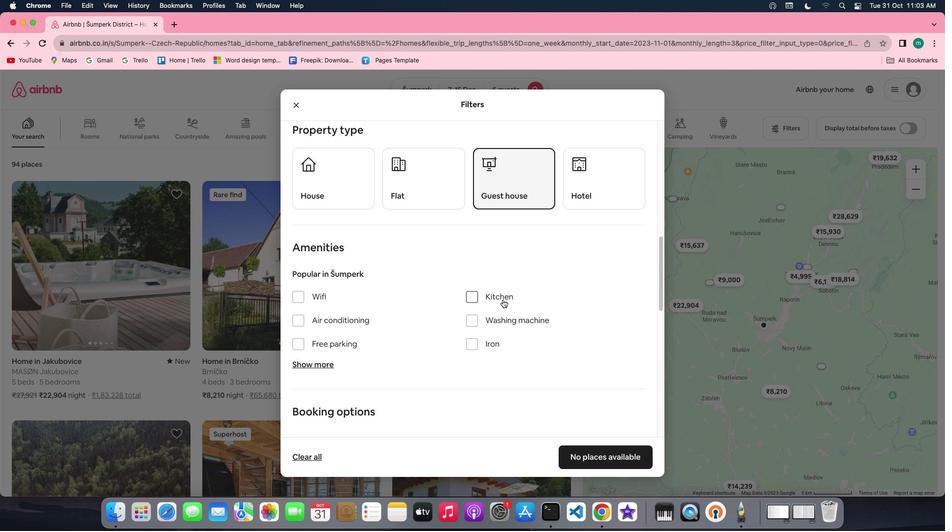 
Action: Mouse scrolled (503, 299) with delta (0, 0)
Screenshot: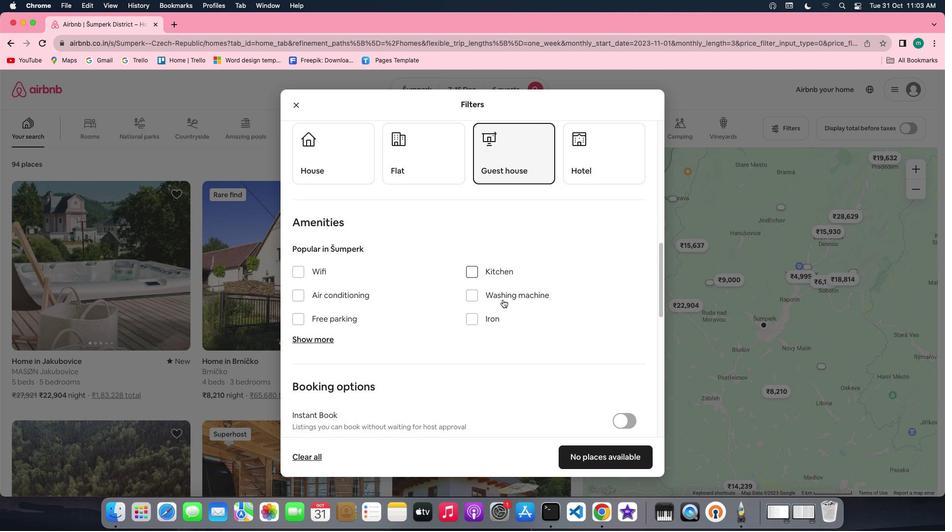 
Action: Mouse scrolled (503, 299) with delta (0, 0)
Screenshot: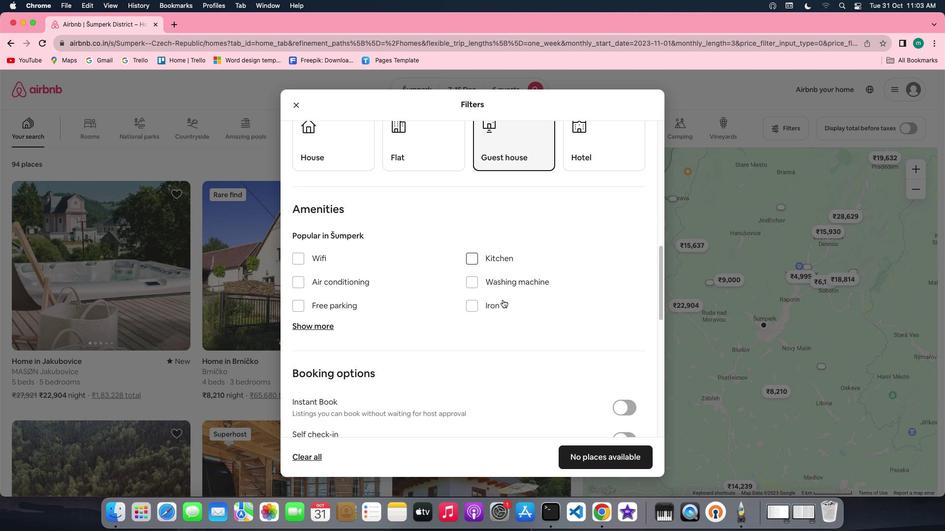 
Action: Mouse scrolled (503, 299) with delta (0, 0)
Screenshot: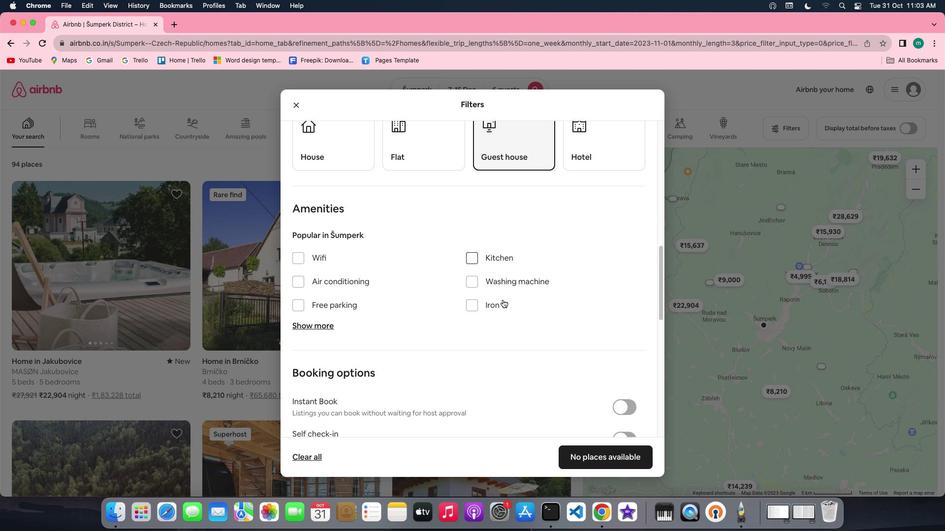 
Action: Mouse scrolled (503, 299) with delta (0, 0)
Screenshot: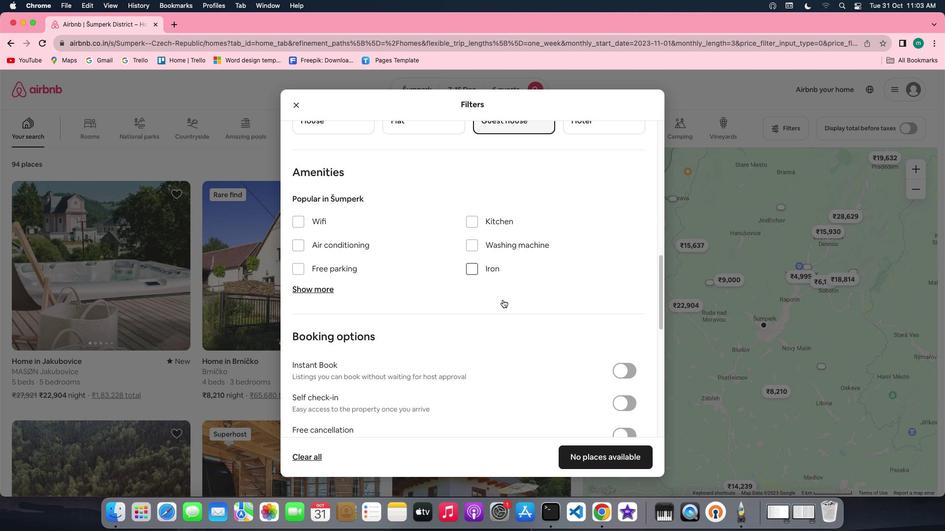 
Action: Mouse scrolled (503, 299) with delta (0, 0)
Screenshot: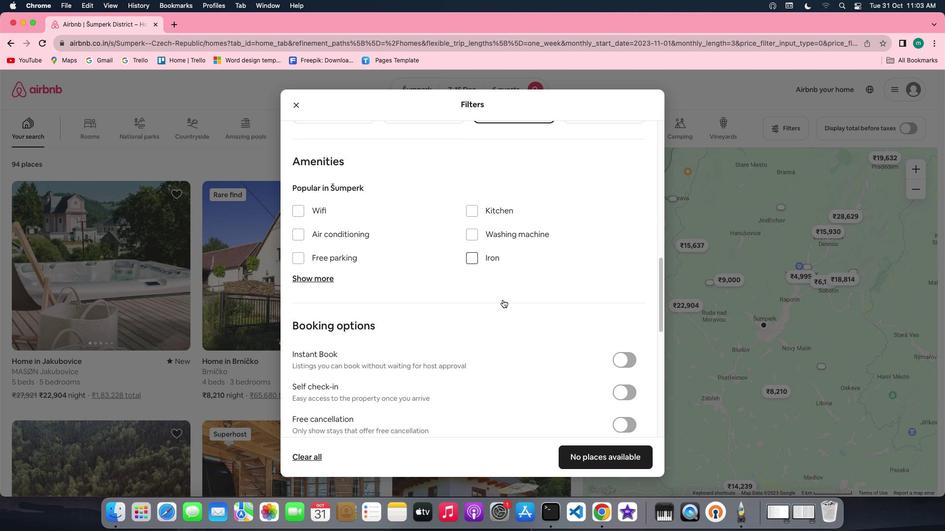
Action: Mouse scrolled (503, 299) with delta (0, 0)
Screenshot: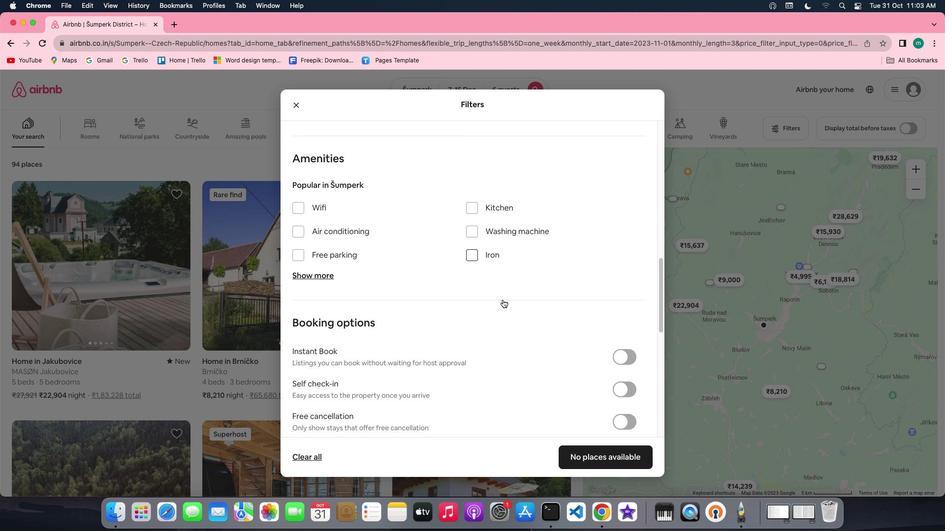 
Action: Mouse scrolled (503, 299) with delta (0, 0)
Screenshot: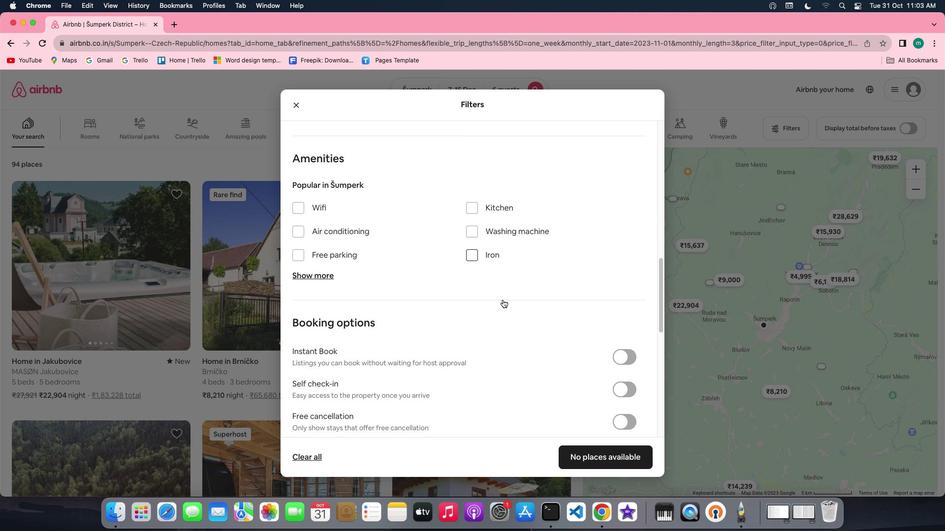
Action: Mouse scrolled (503, 299) with delta (0, 0)
Screenshot: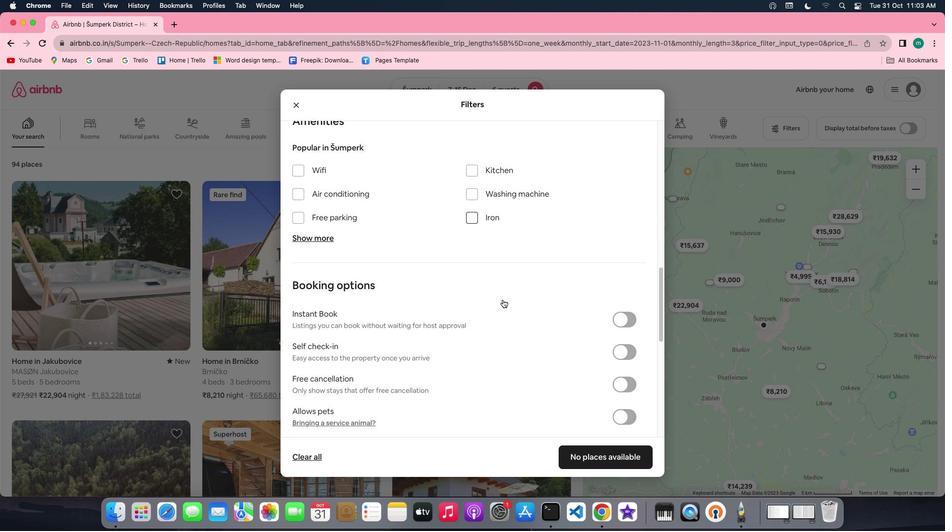 
Action: Mouse scrolled (503, 299) with delta (0, 0)
Screenshot: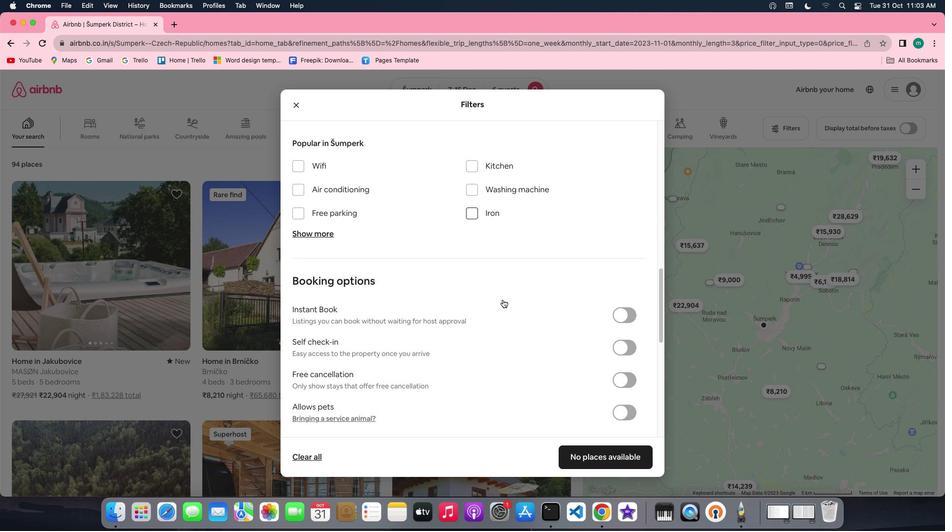 
Action: Mouse scrolled (503, 299) with delta (0, 0)
Screenshot: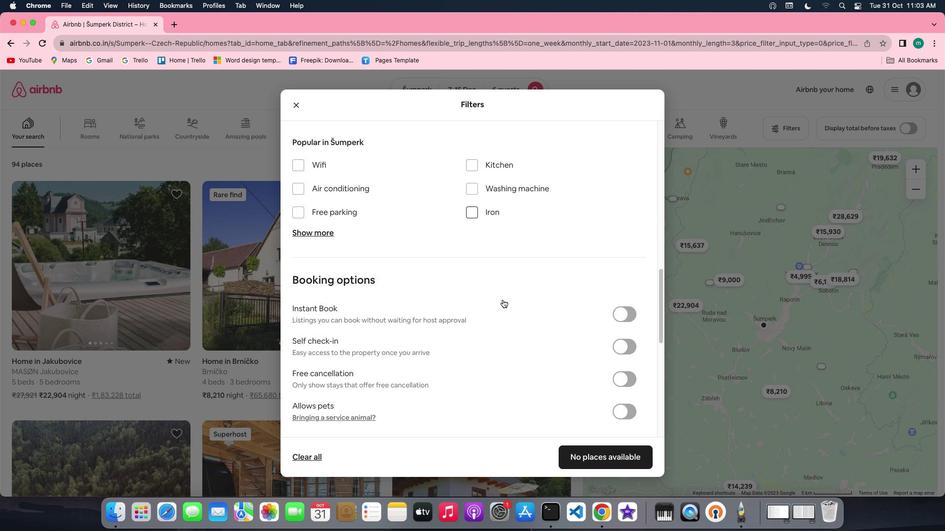 
Action: Mouse moved to (630, 352)
Screenshot: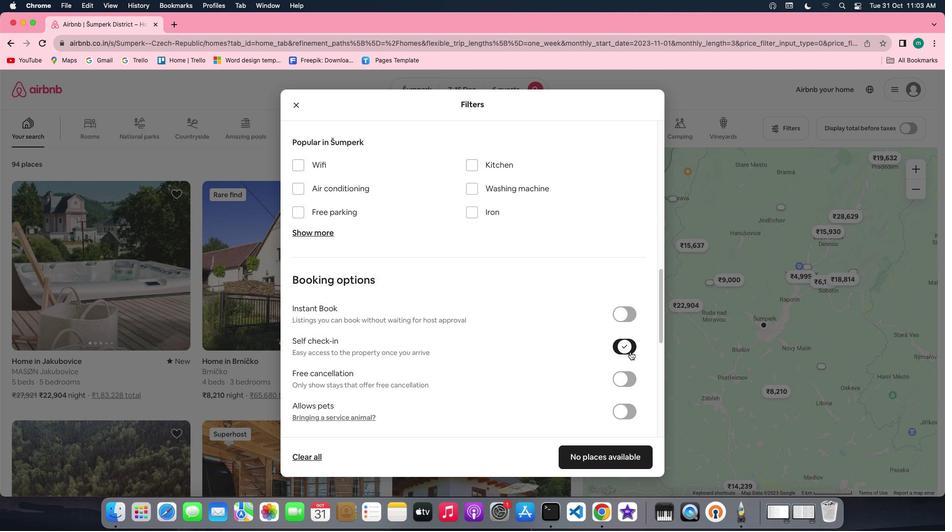 
Action: Mouse pressed left at (630, 352)
Screenshot: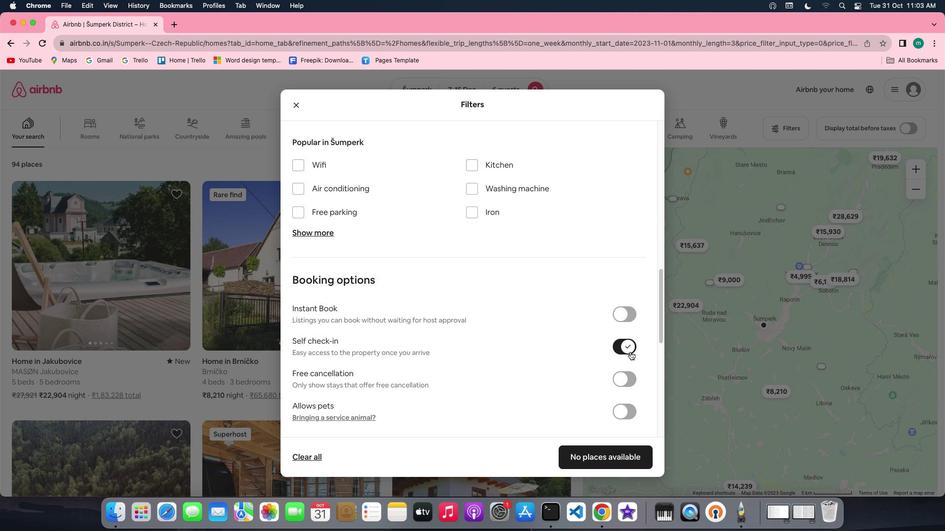 
Action: Mouse moved to (460, 360)
Screenshot: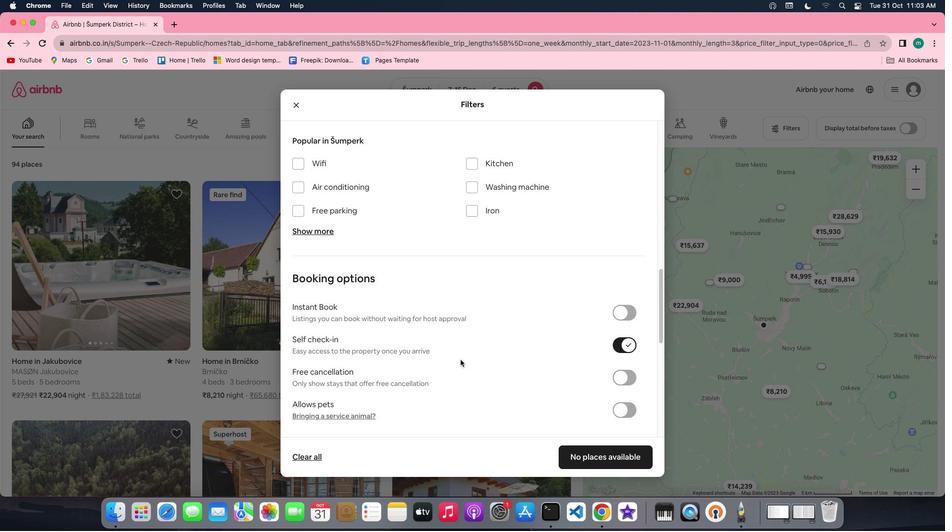 
Action: Mouse scrolled (460, 360) with delta (0, 0)
Screenshot: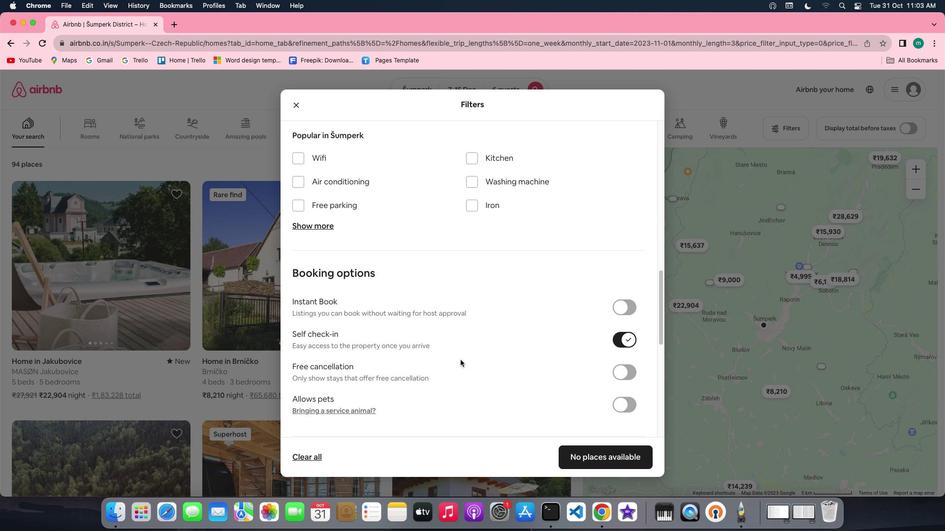 
Action: Mouse scrolled (460, 360) with delta (0, 0)
Screenshot: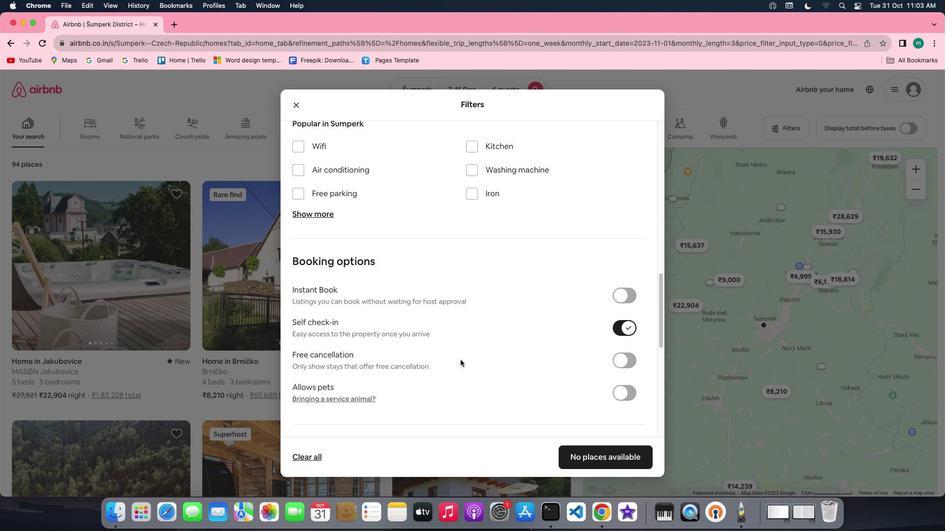 
Action: Mouse scrolled (460, 360) with delta (0, 0)
Screenshot: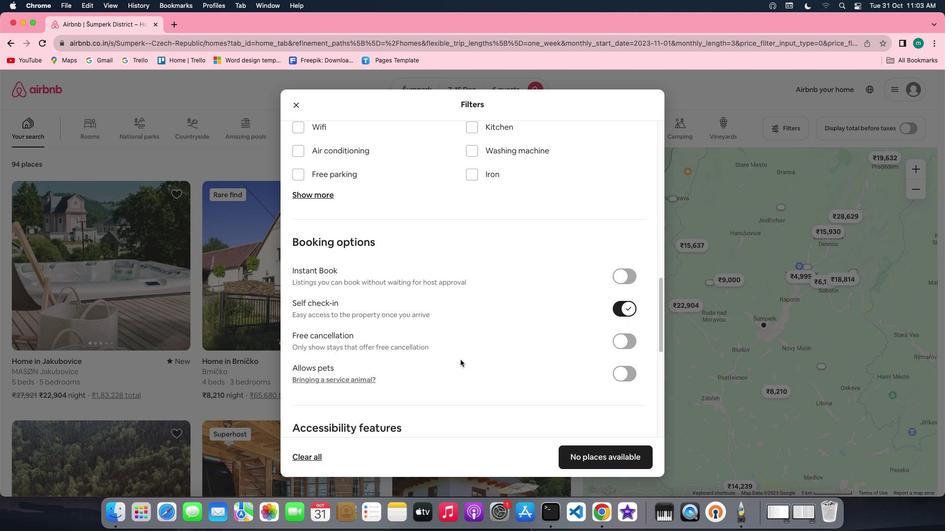 
Action: Mouse scrolled (460, 360) with delta (0, 0)
Screenshot: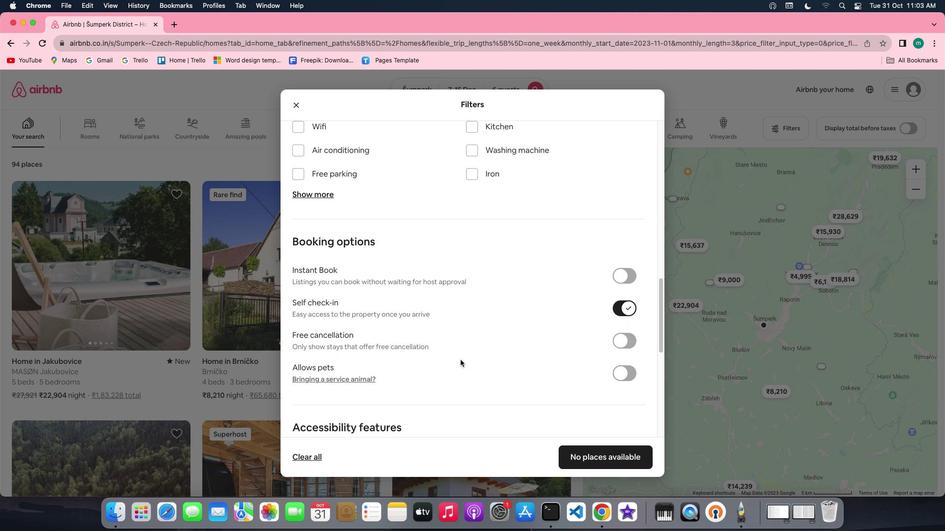 
Action: Mouse scrolled (460, 360) with delta (0, 0)
Screenshot: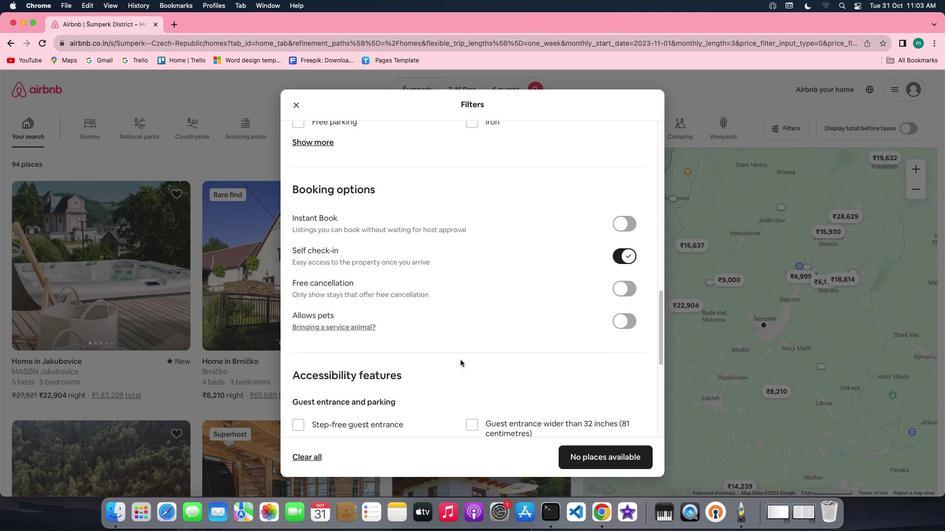
Action: Mouse scrolled (460, 360) with delta (0, 0)
Screenshot: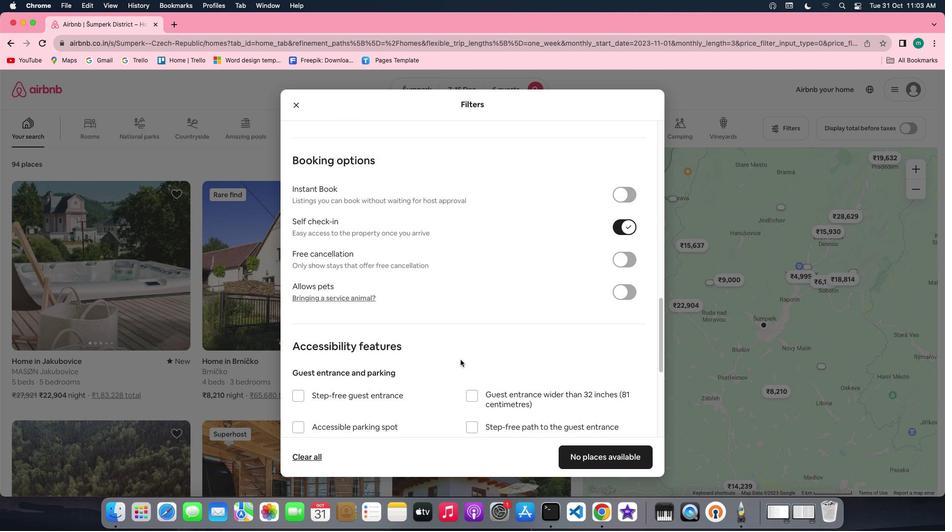 
Action: Mouse scrolled (460, 360) with delta (0, 0)
Screenshot: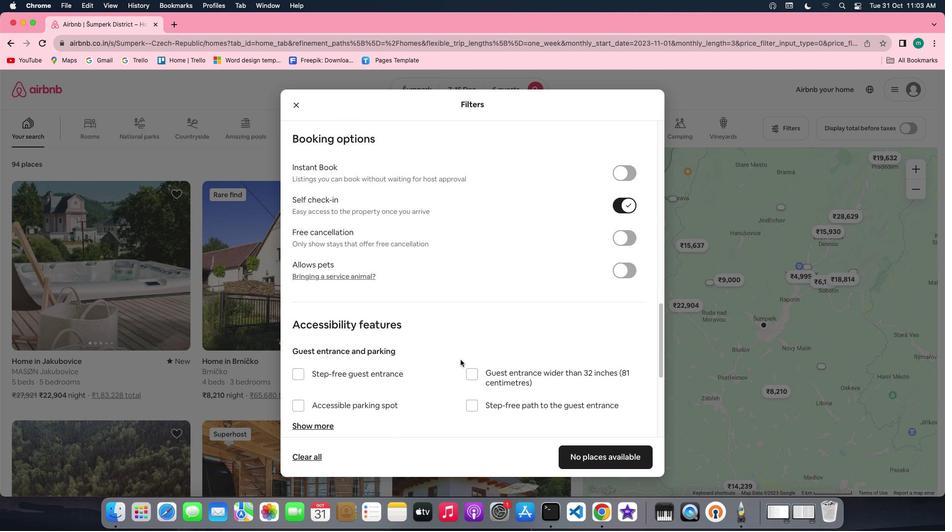 
Action: Mouse scrolled (460, 360) with delta (0, 0)
Screenshot: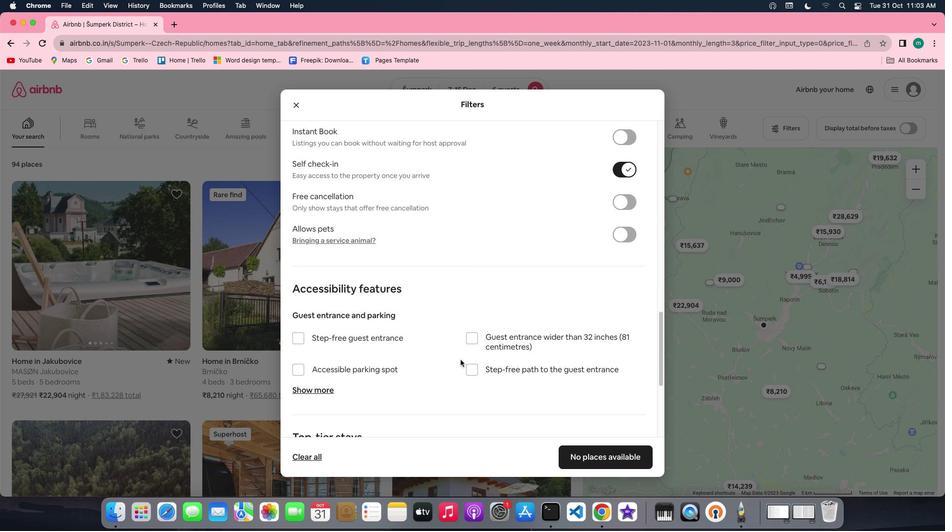 
Action: Mouse scrolled (460, 360) with delta (0, 0)
Screenshot: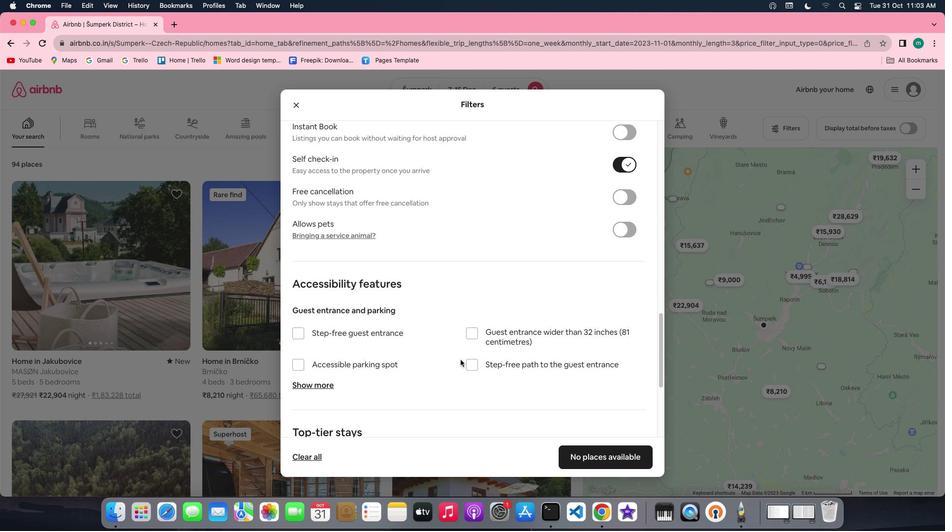 
Action: Mouse scrolled (460, 360) with delta (0, 0)
Screenshot: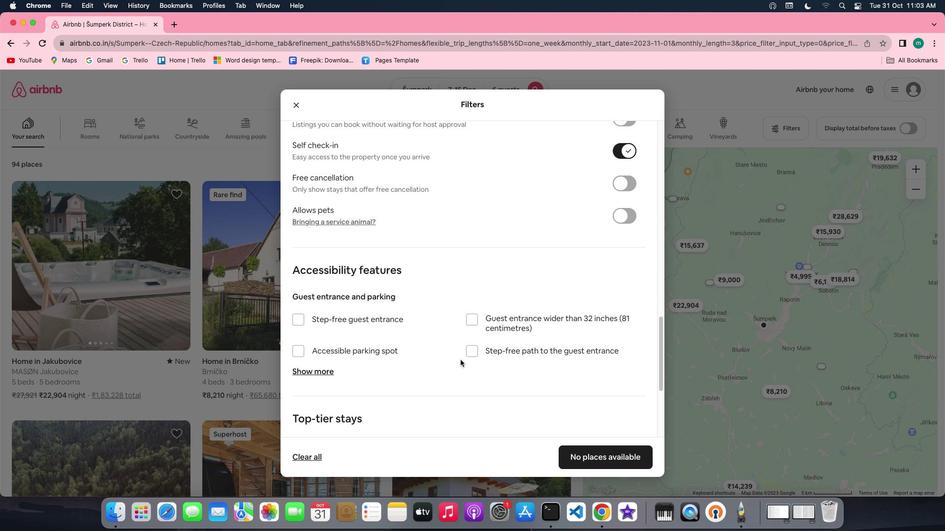 
Action: Mouse scrolled (460, 360) with delta (0, 0)
Screenshot: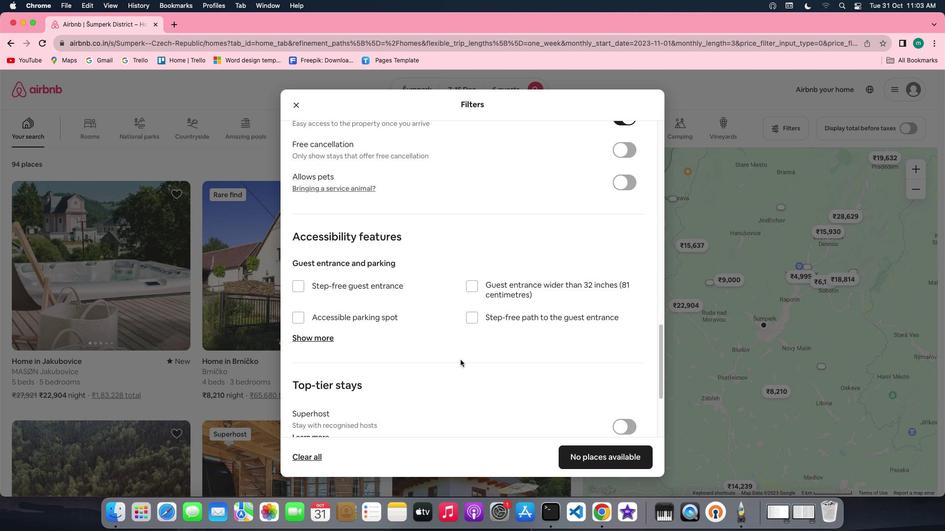 
Action: Mouse scrolled (460, 360) with delta (0, 0)
Screenshot: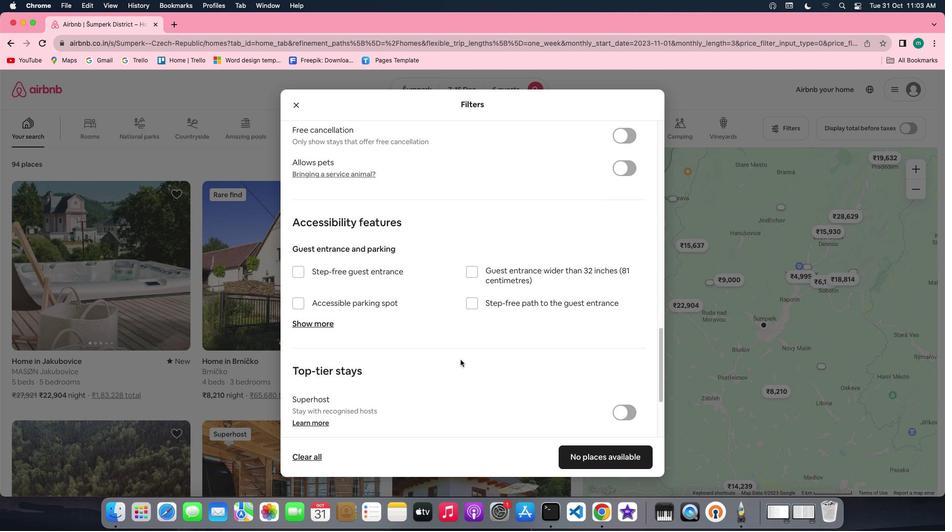 
Action: Mouse scrolled (460, 360) with delta (0, 0)
Screenshot: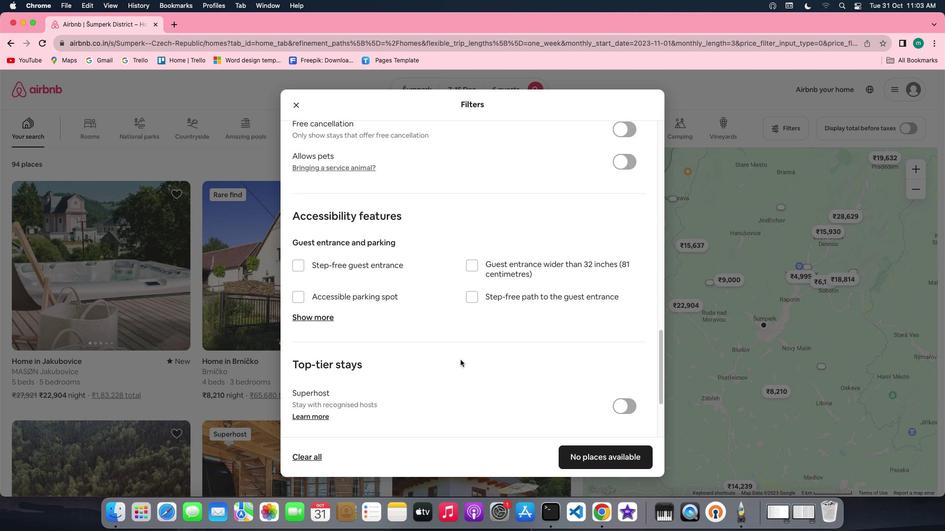
Action: Mouse scrolled (460, 360) with delta (0, 0)
Screenshot: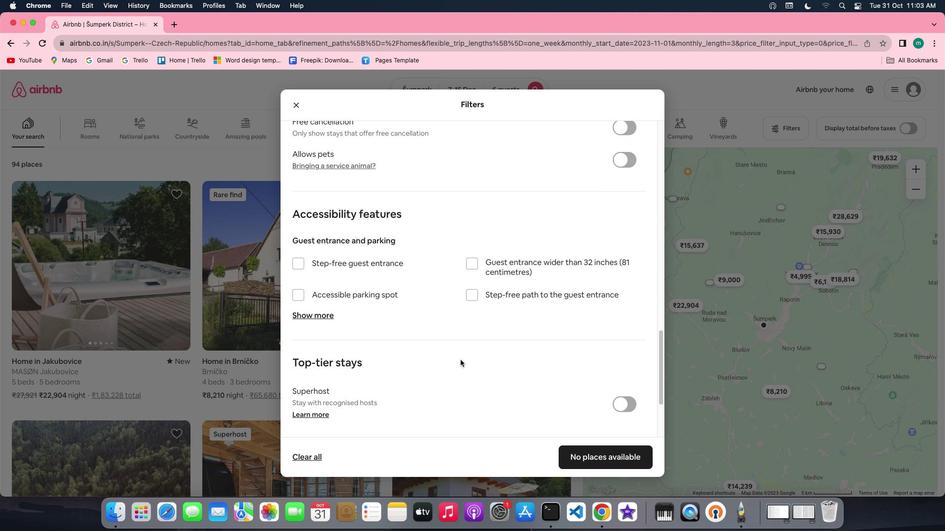 
Action: Mouse scrolled (460, 360) with delta (0, 0)
Screenshot: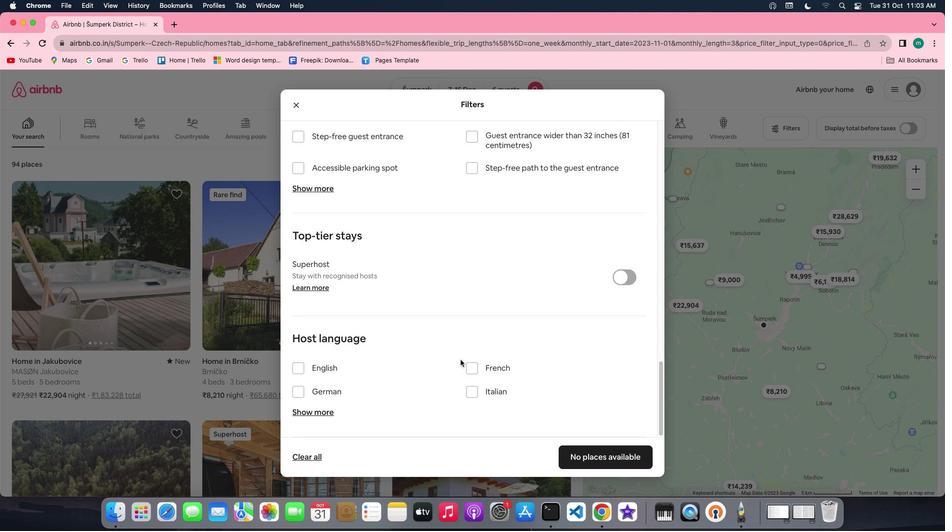
Action: Mouse scrolled (460, 360) with delta (0, 0)
Screenshot: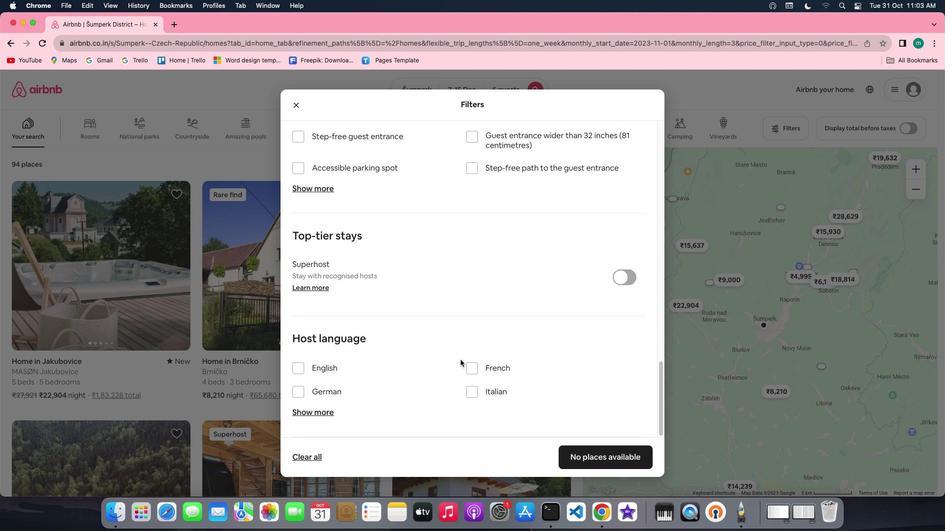 
Action: Mouse scrolled (460, 360) with delta (0, -1)
Screenshot: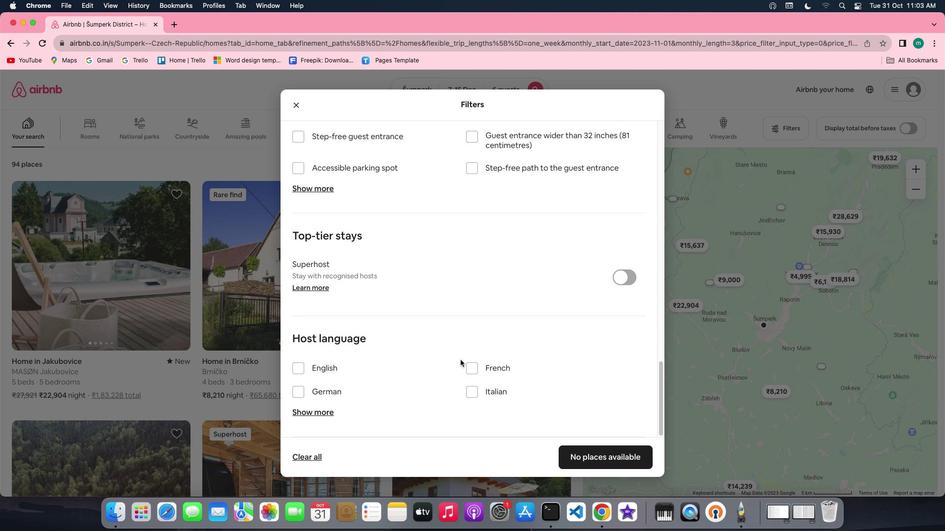 
Action: Mouse scrolled (460, 360) with delta (0, -2)
Screenshot: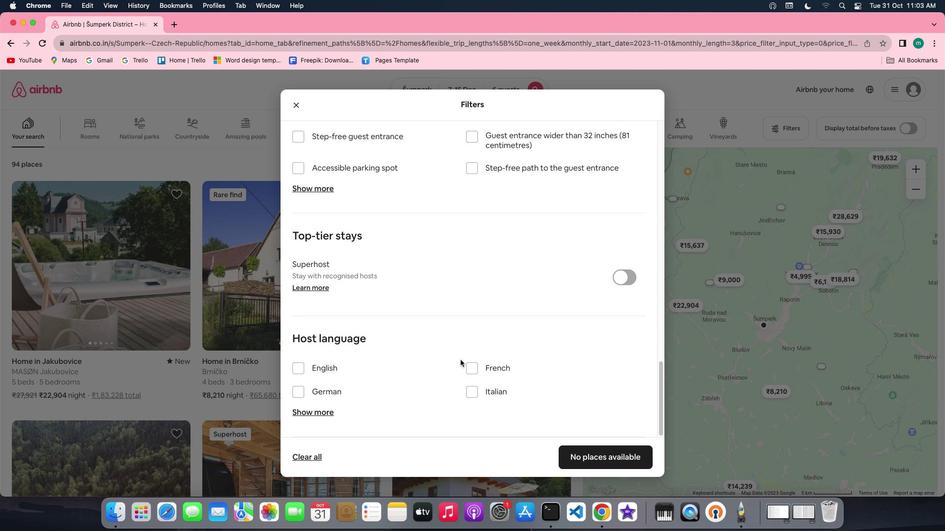 
Action: Mouse scrolled (460, 360) with delta (0, -2)
Screenshot: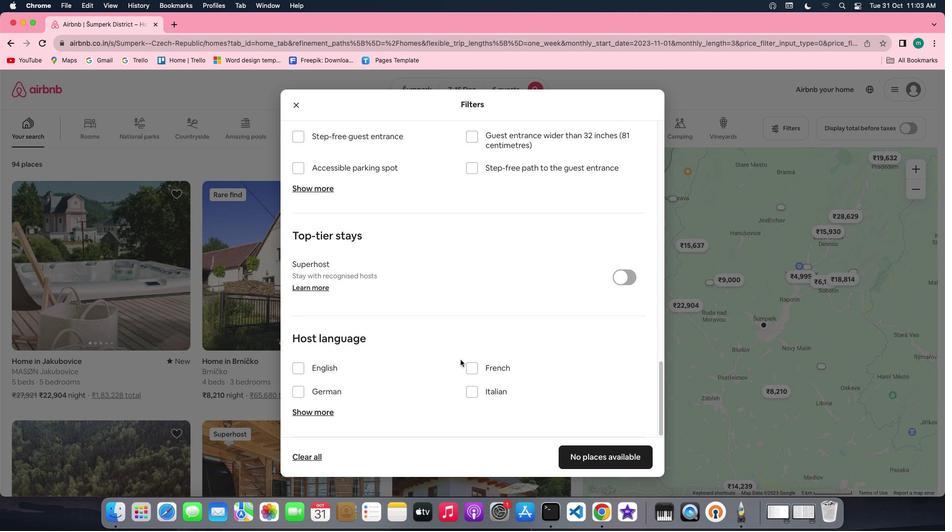 
Action: Mouse moved to (460, 360)
Screenshot: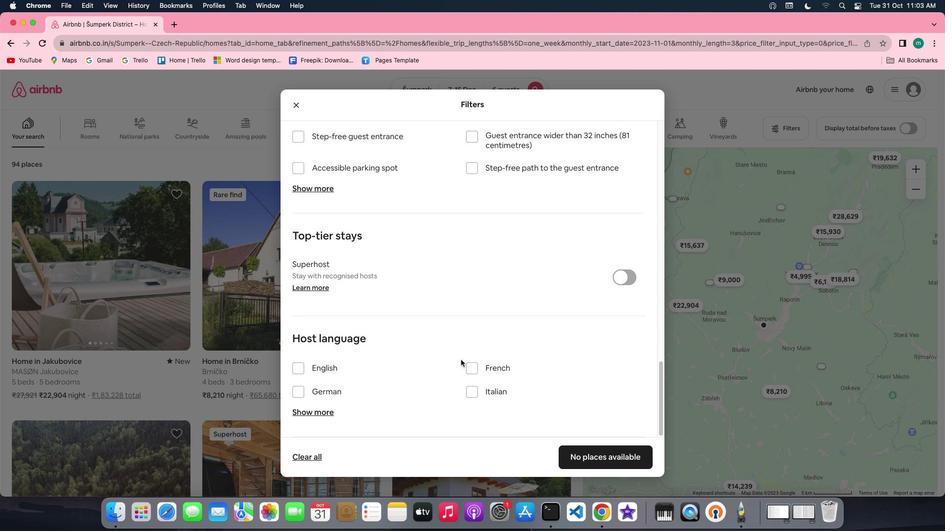 
Action: Mouse scrolled (460, 360) with delta (0, 0)
Screenshot: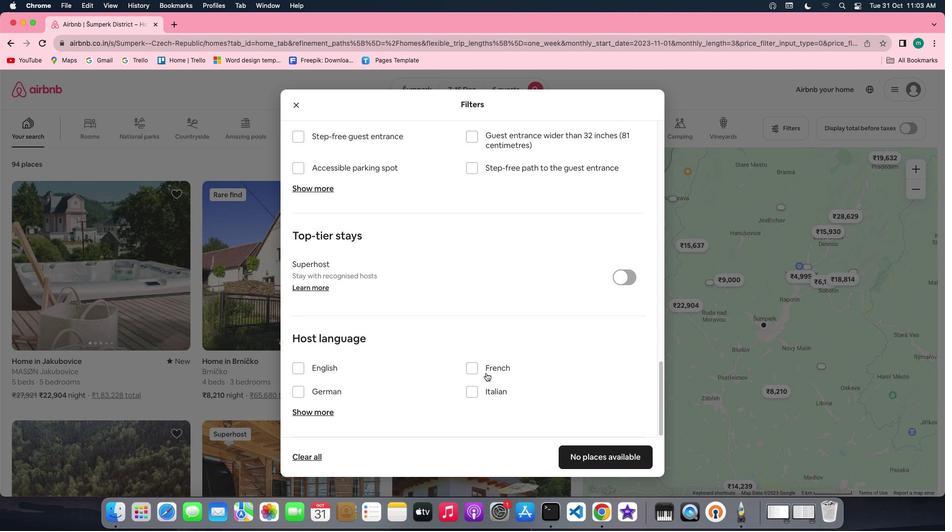 
Action: Mouse scrolled (460, 360) with delta (0, 0)
Screenshot: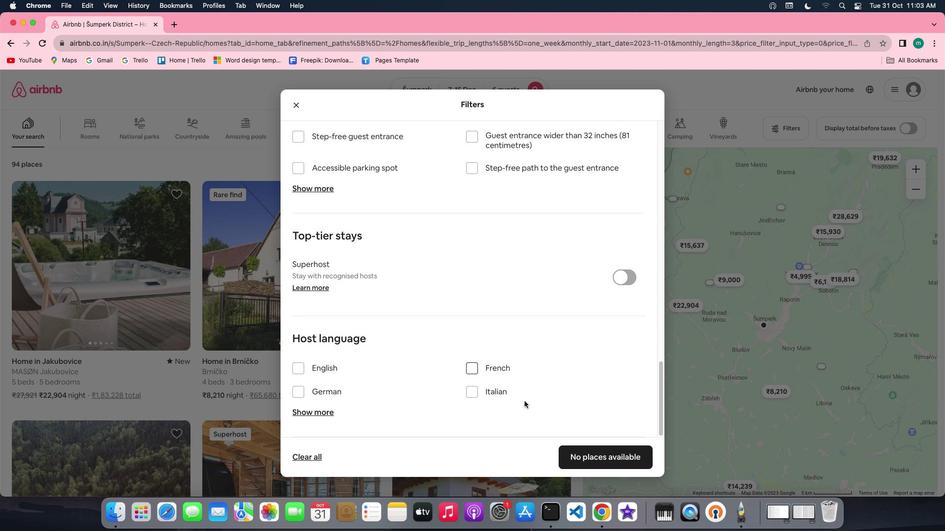 
Action: Mouse scrolled (460, 360) with delta (0, -1)
Screenshot: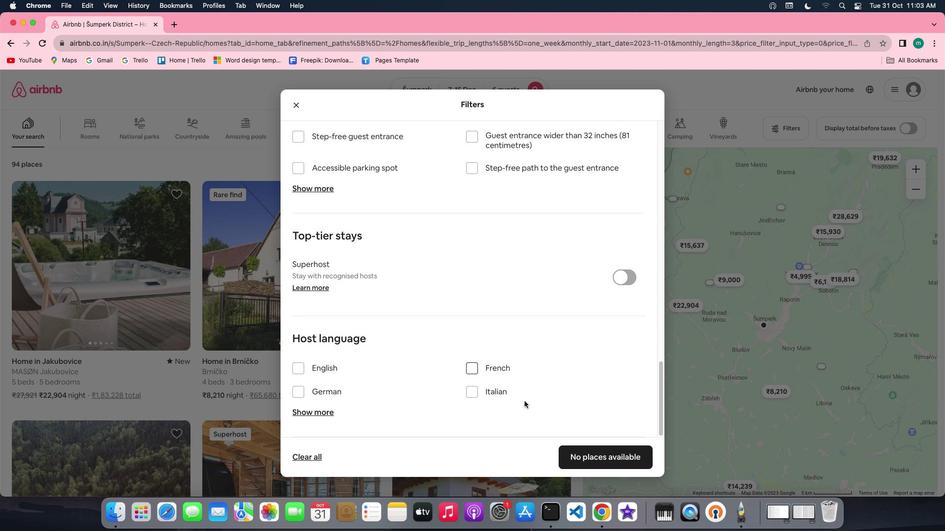 
Action: Mouse scrolled (460, 360) with delta (0, -2)
Screenshot: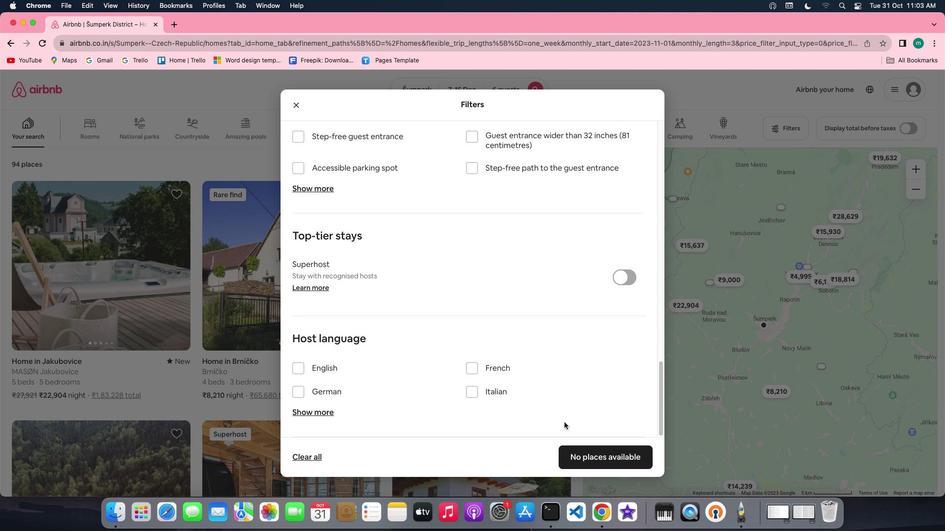 
Action: Mouse scrolled (460, 360) with delta (0, -2)
Screenshot: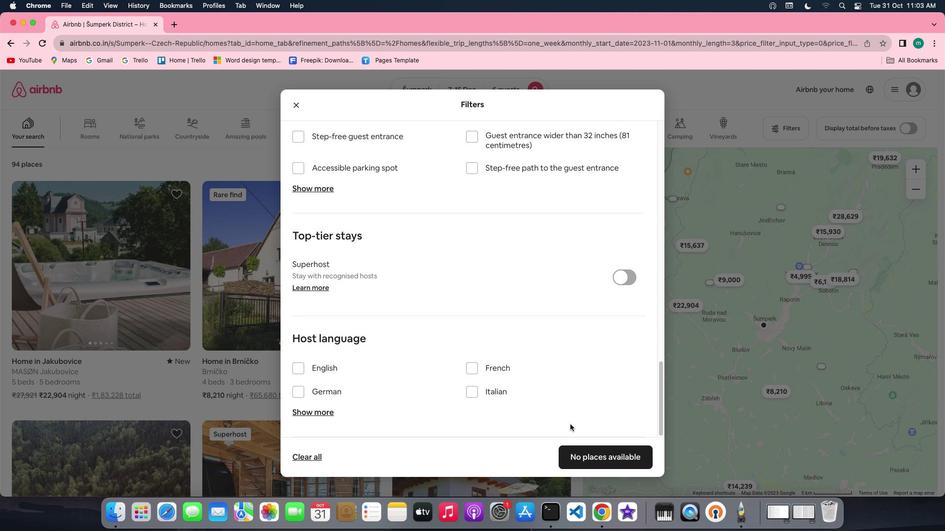 
Action: Mouse scrolled (460, 360) with delta (0, -2)
Screenshot: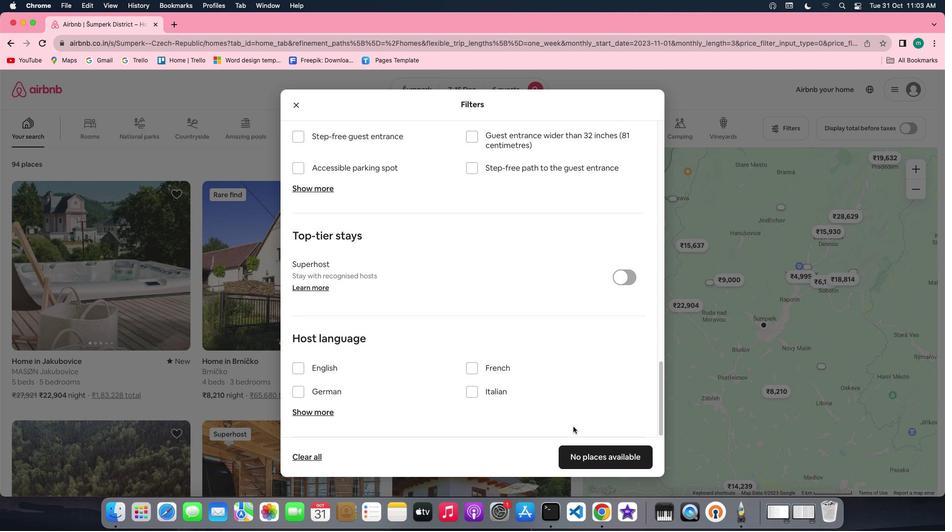 
Action: Mouse moved to (618, 460)
Screenshot: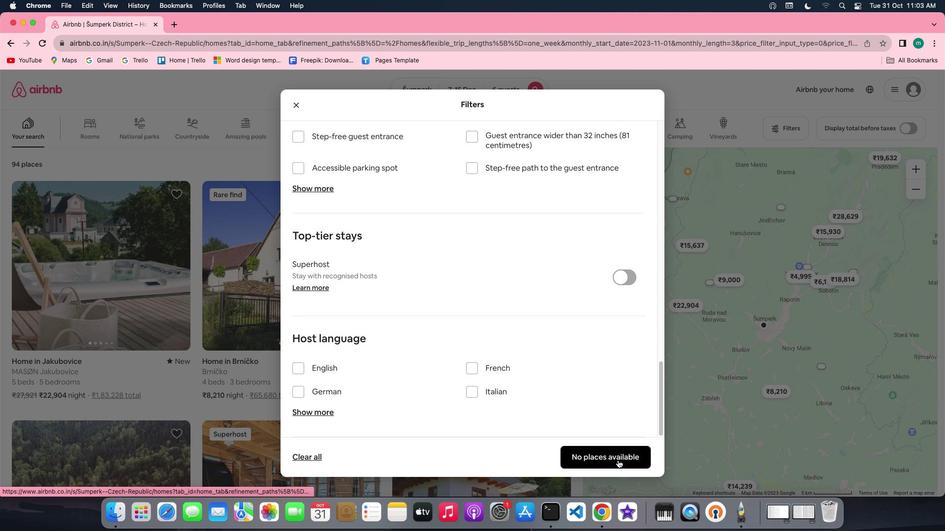 
Action: Mouse pressed left at (618, 460)
Screenshot: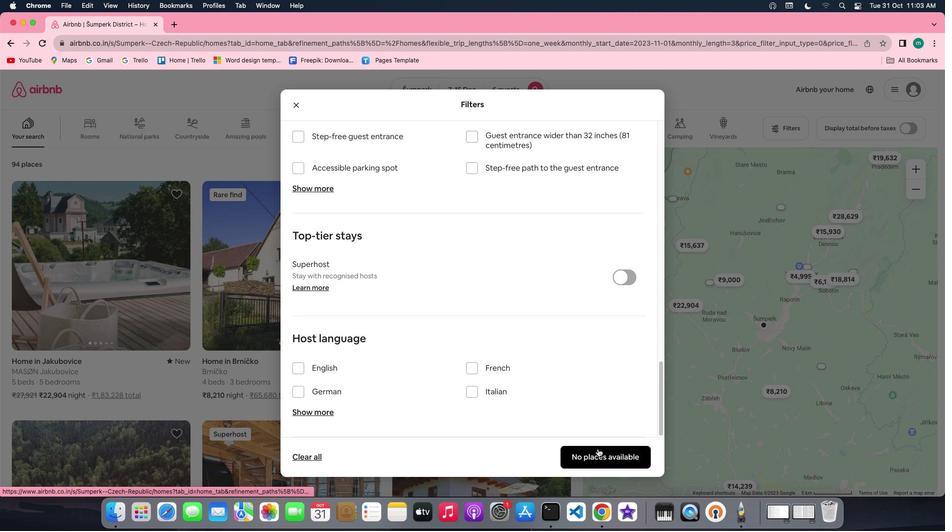
Action: Mouse moved to (350, 342)
Screenshot: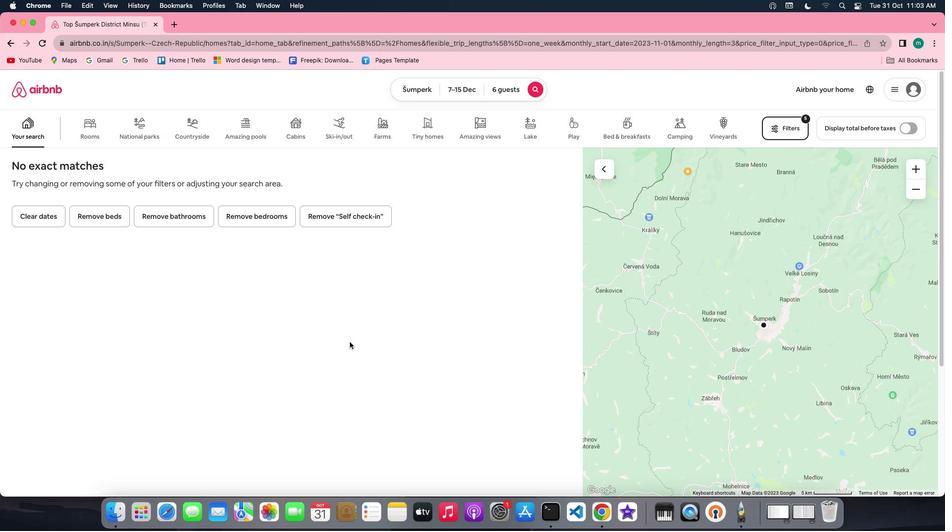 
